Task: For heading Use Italics oswald with yellow colour & bold.  font size for heading26,  'Change the font style of data to'Playfair display and font size to 18,  Change the alignment of both headline & data to Align center.  In the sheet  BudgetTrack logbook
Action: Mouse moved to (183, 147)
Screenshot: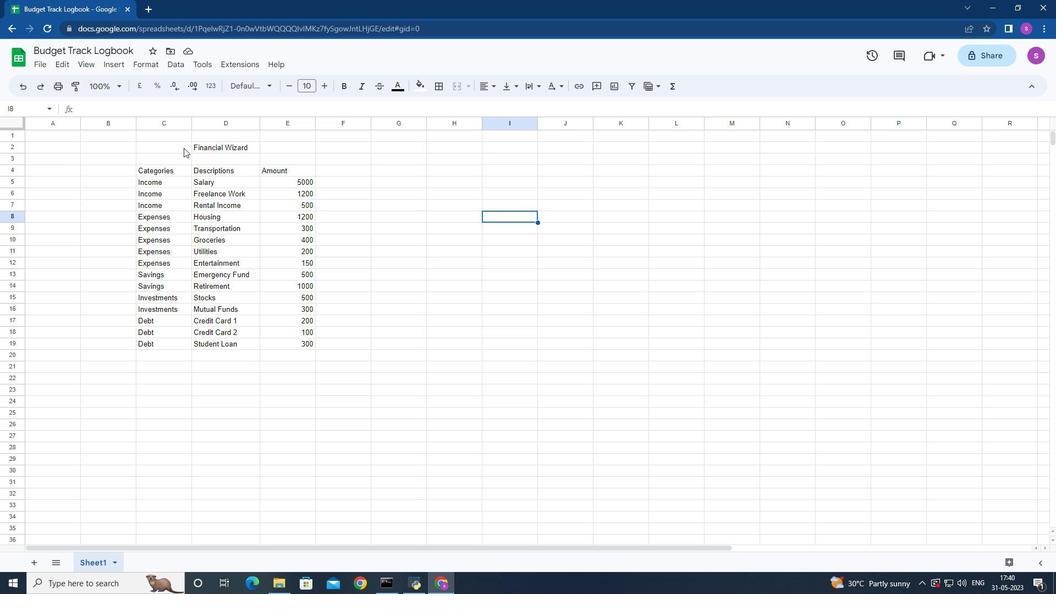 
Action: Mouse pressed left at (183, 147)
Screenshot: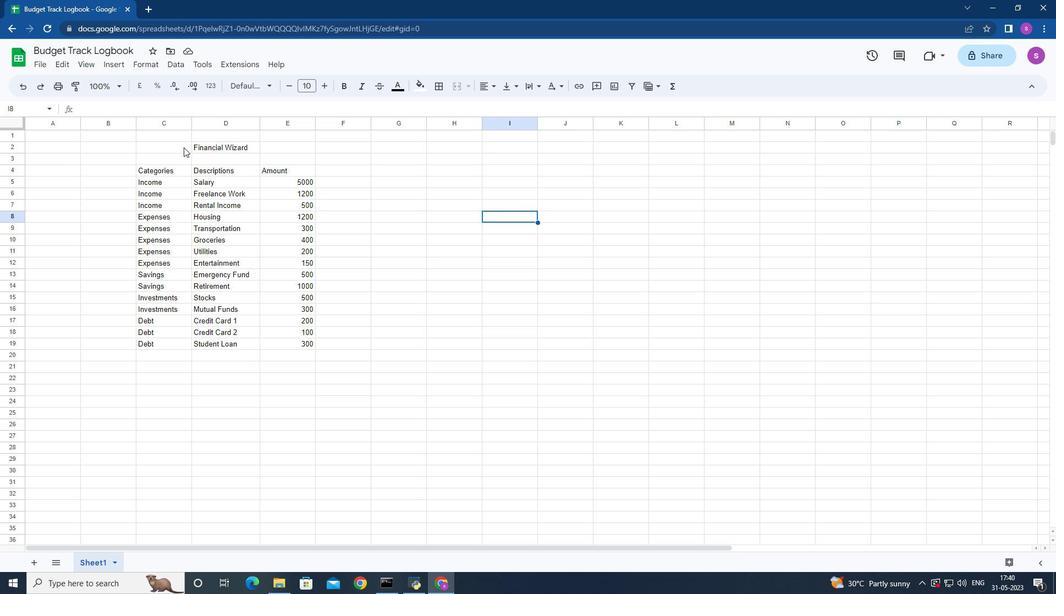 
Action: Mouse moved to (264, 85)
Screenshot: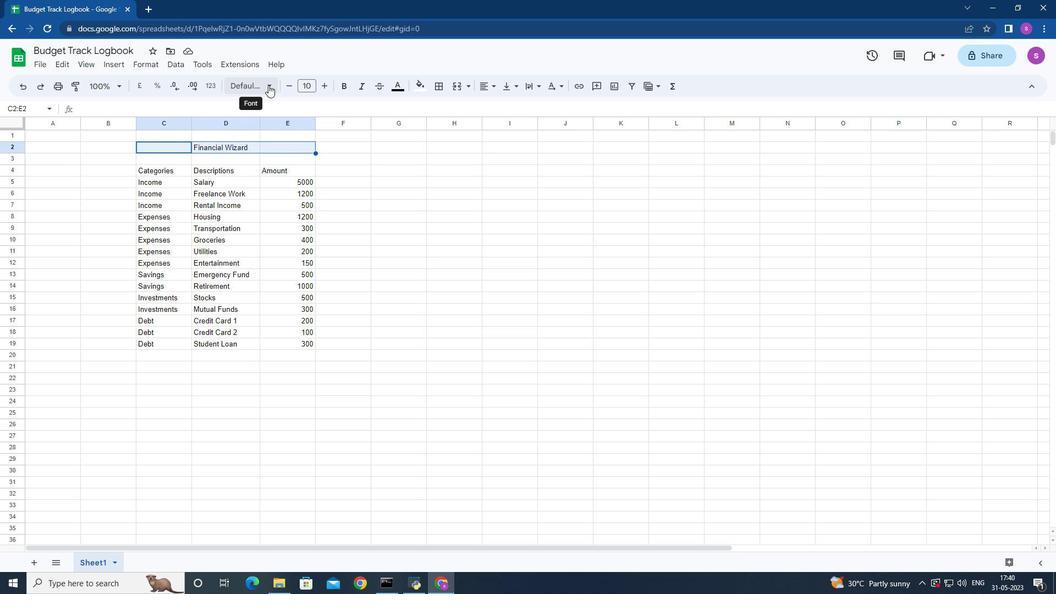 
Action: Mouse pressed left at (264, 85)
Screenshot: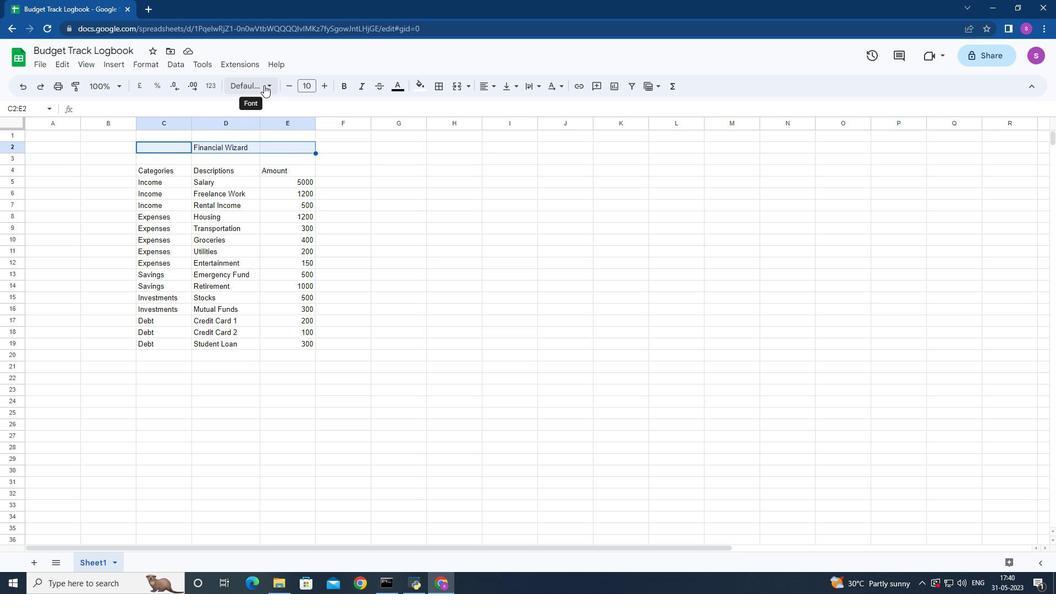 
Action: Mouse moved to (278, 360)
Screenshot: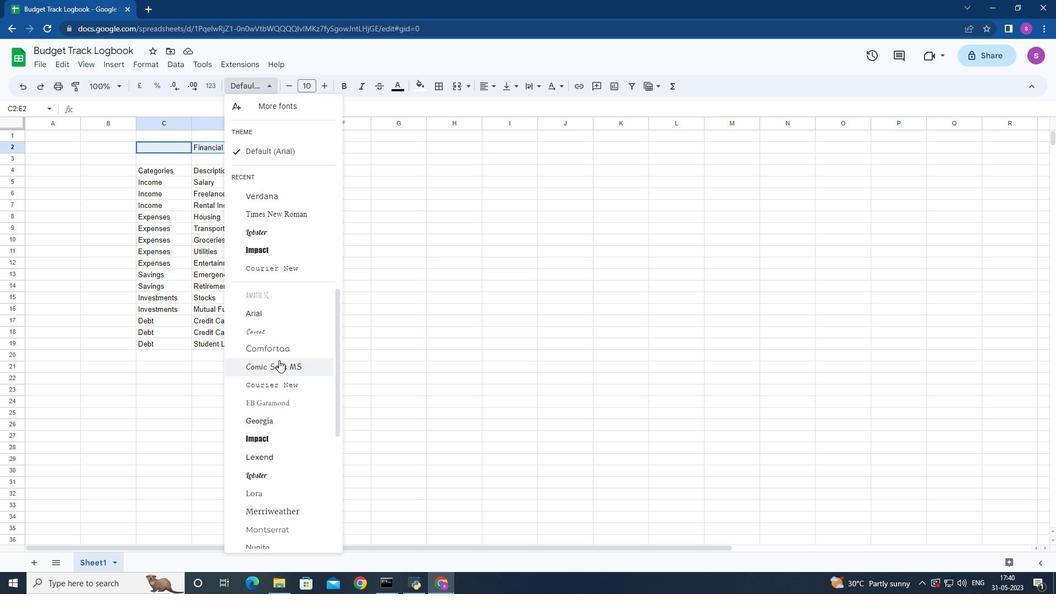 
Action: Mouse scrolled (278, 359) with delta (0, 0)
Screenshot: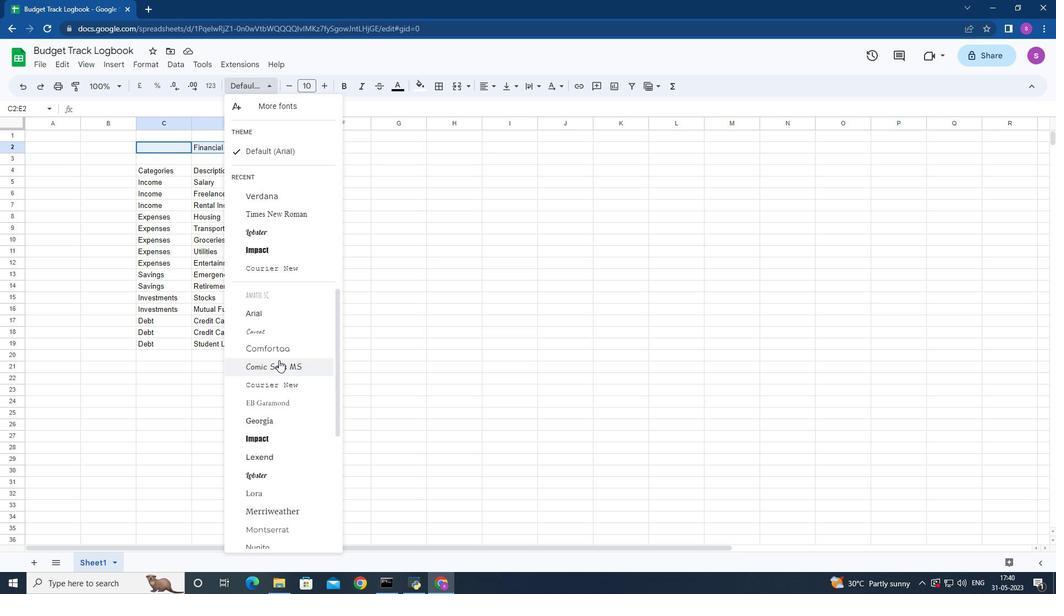 
Action: Mouse moved to (281, 360)
Screenshot: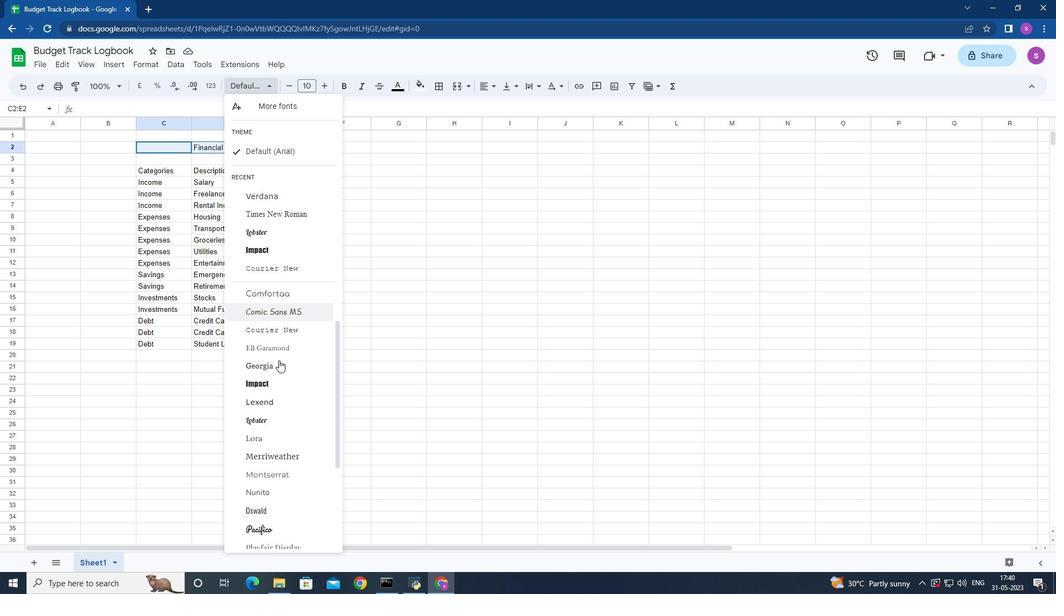 
Action: Mouse scrolled (281, 359) with delta (0, 0)
Screenshot: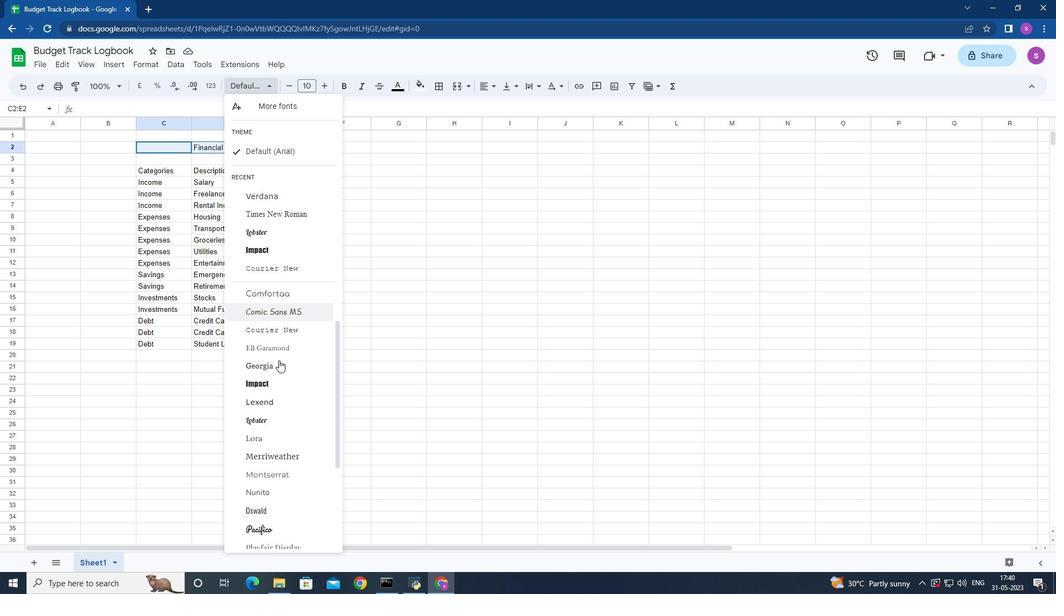 
Action: Mouse moved to (296, 453)
Screenshot: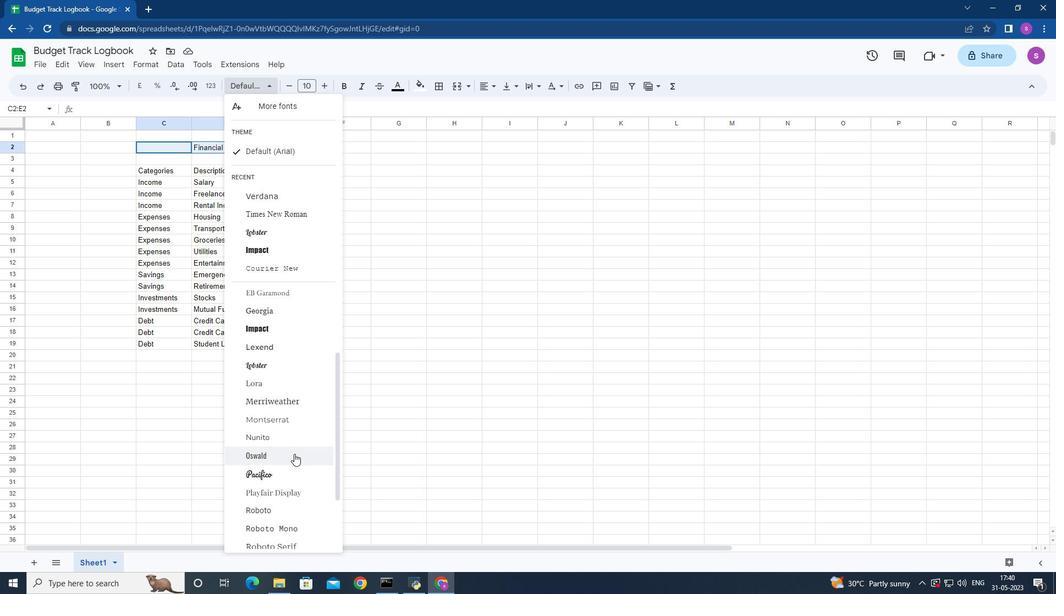 
Action: Mouse pressed left at (296, 453)
Screenshot: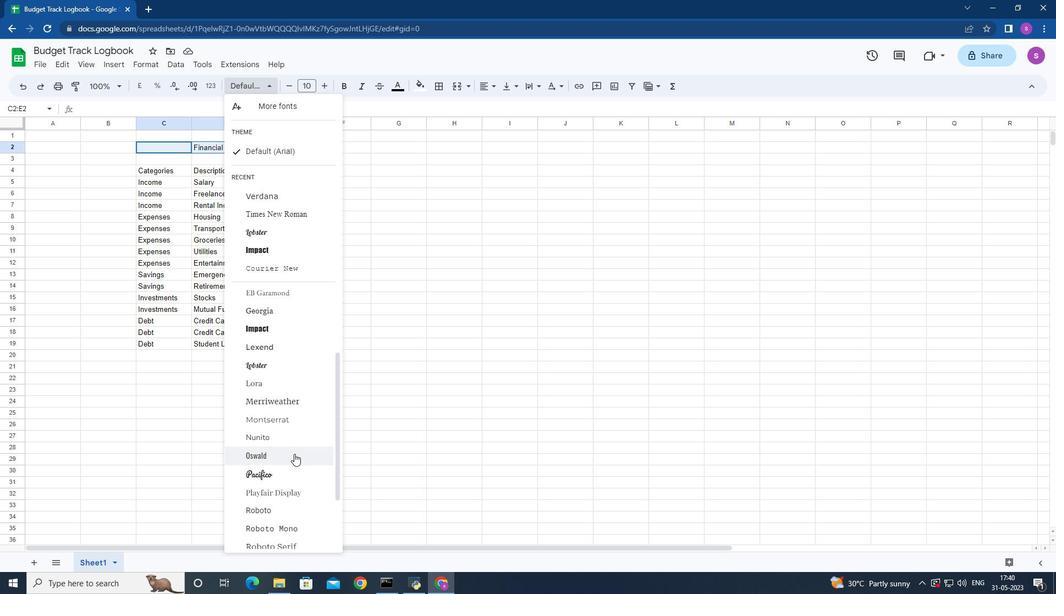
Action: Mouse moved to (396, 86)
Screenshot: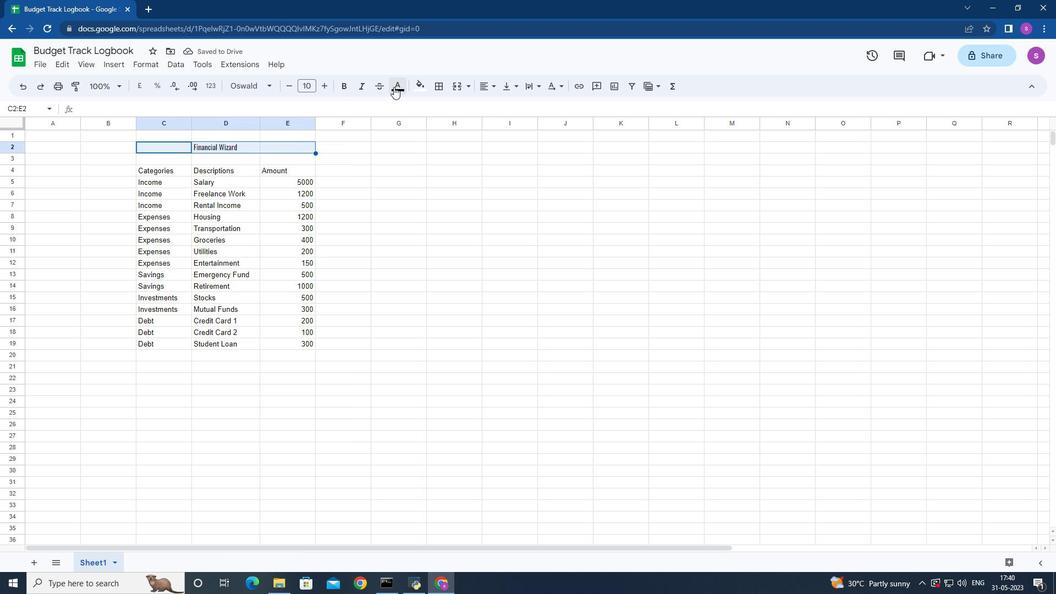 
Action: Mouse pressed left at (396, 86)
Screenshot: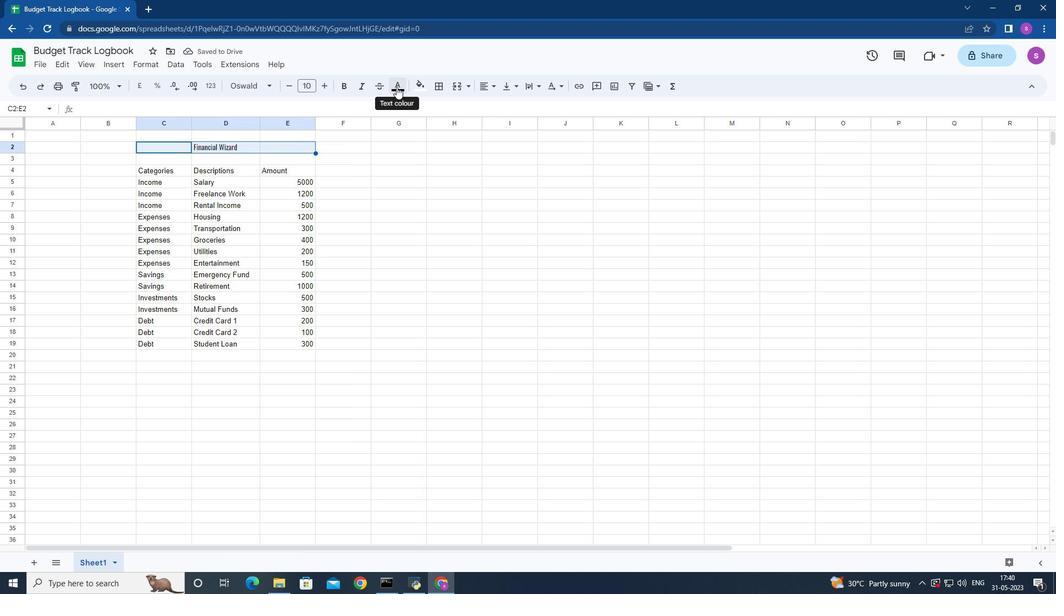 
Action: Mouse moved to (438, 133)
Screenshot: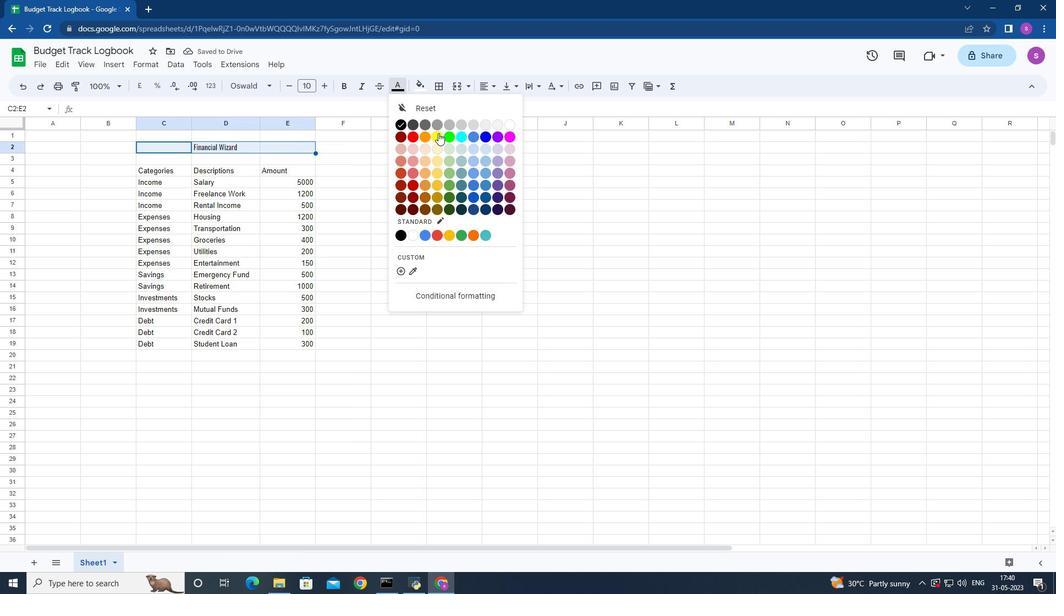 
Action: Mouse pressed left at (438, 133)
Screenshot: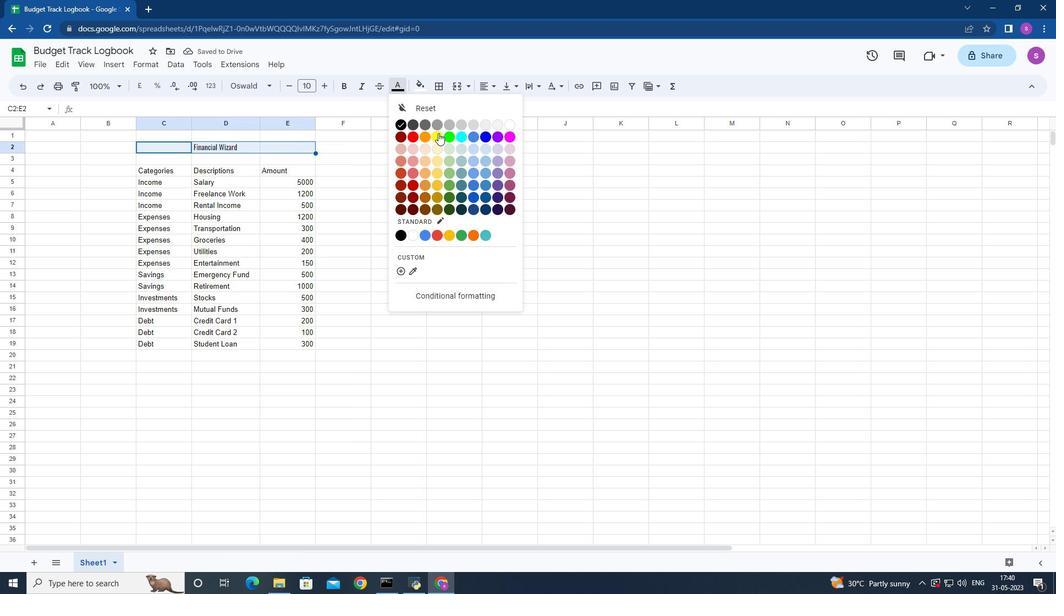 
Action: Mouse moved to (396, 88)
Screenshot: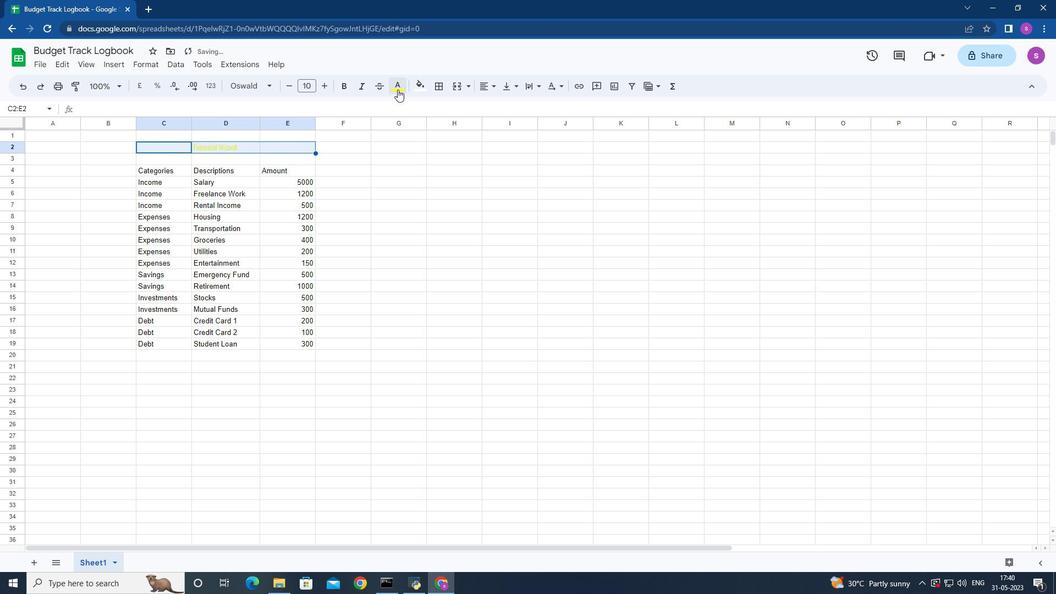 
Action: Mouse pressed left at (396, 88)
Screenshot: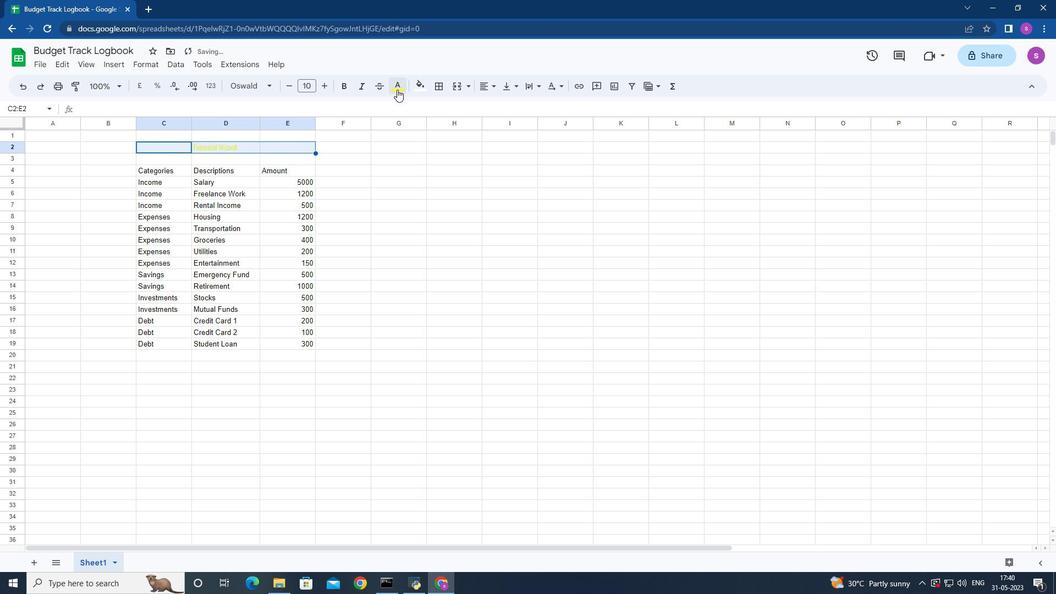 
Action: Mouse moved to (439, 149)
Screenshot: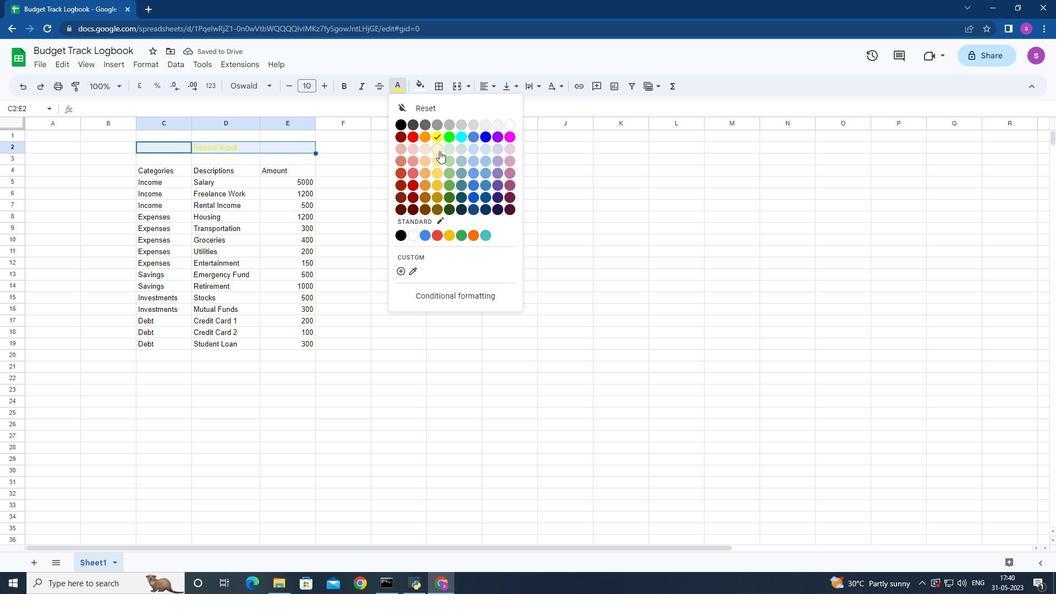 
Action: Mouse pressed left at (439, 149)
Screenshot: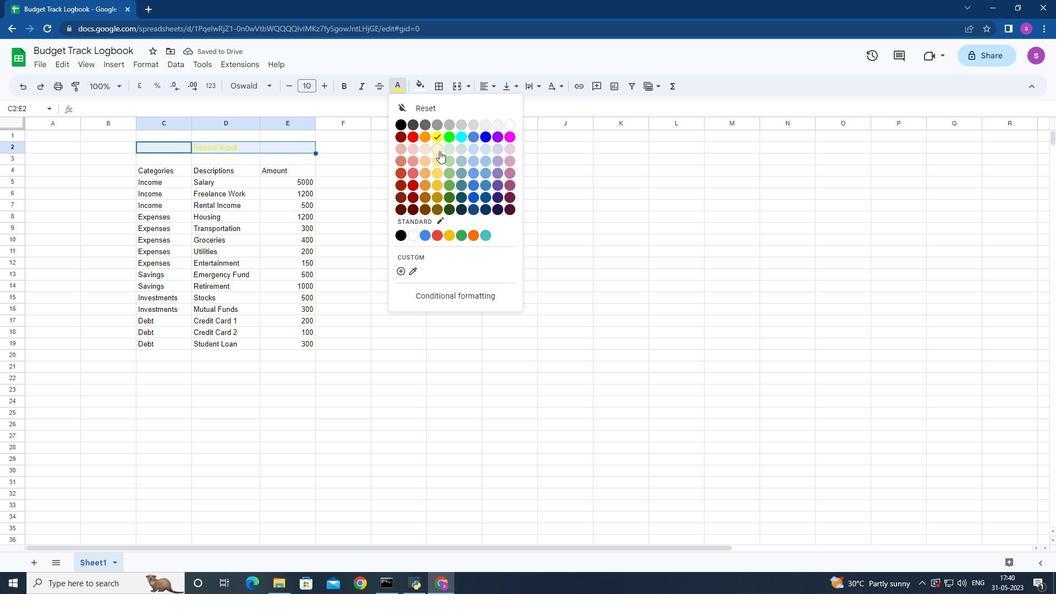 
Action: Mouse moved to (399, 89)
Screenshot: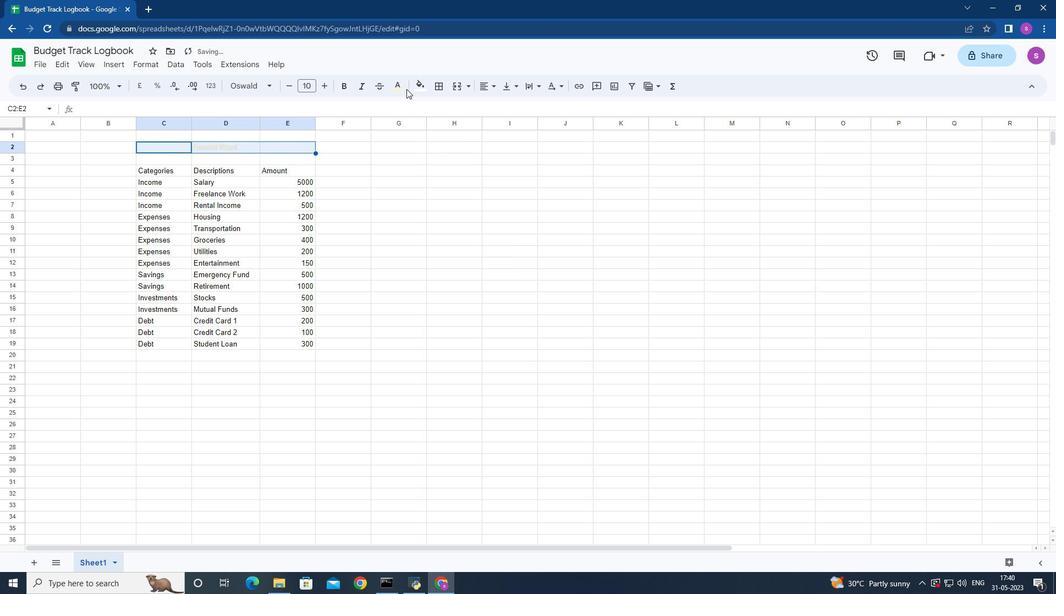 
Action: Mouse pressed left at (399, 89)
Screenshot: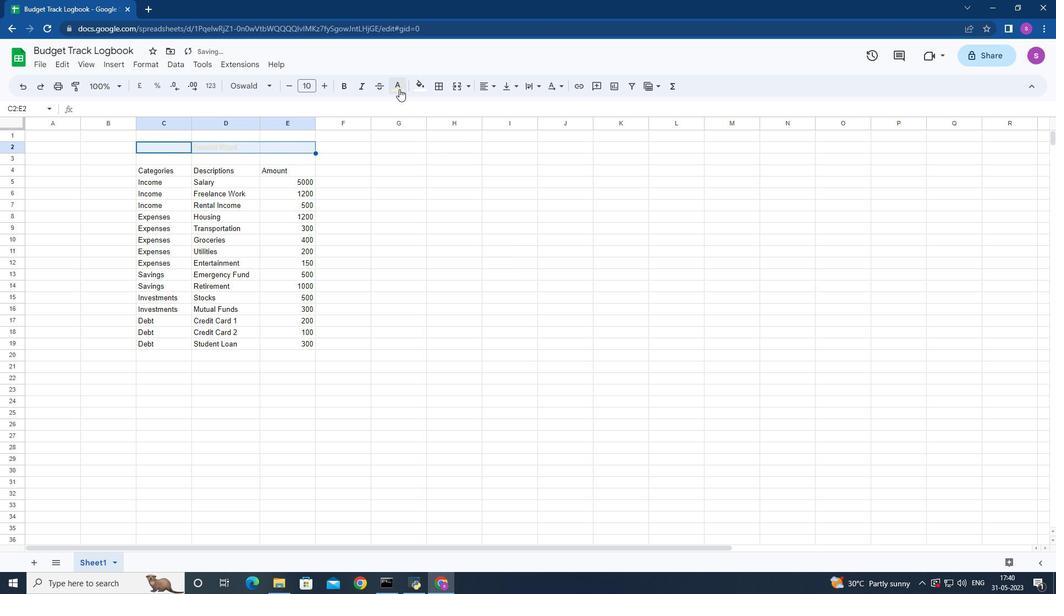 
Action: Mouse moved to (436, 133)
Screenshot: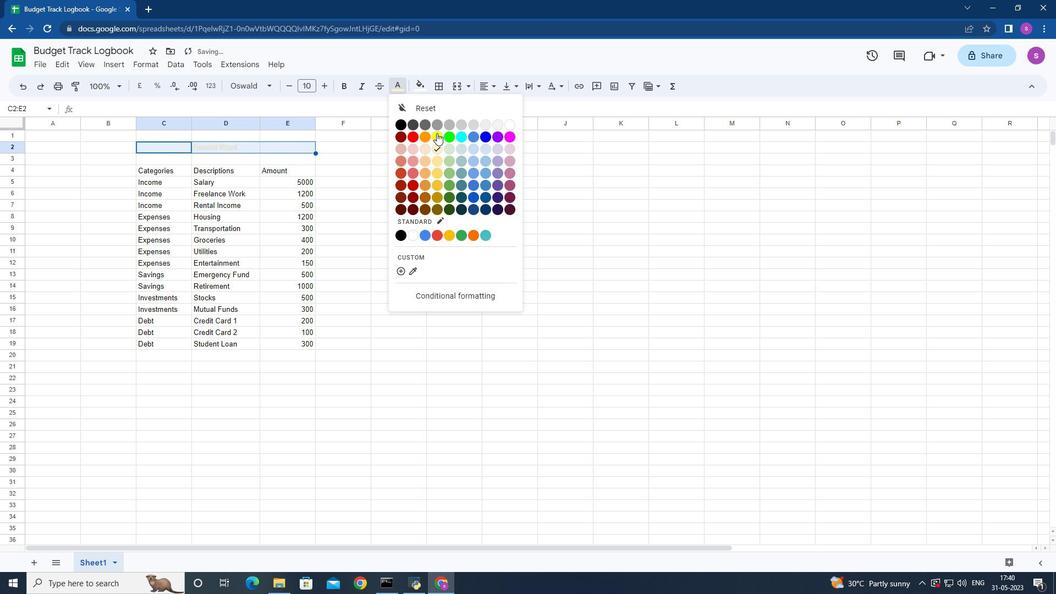 
Action: Mouse pressed left at (436, 133)
Screenshot: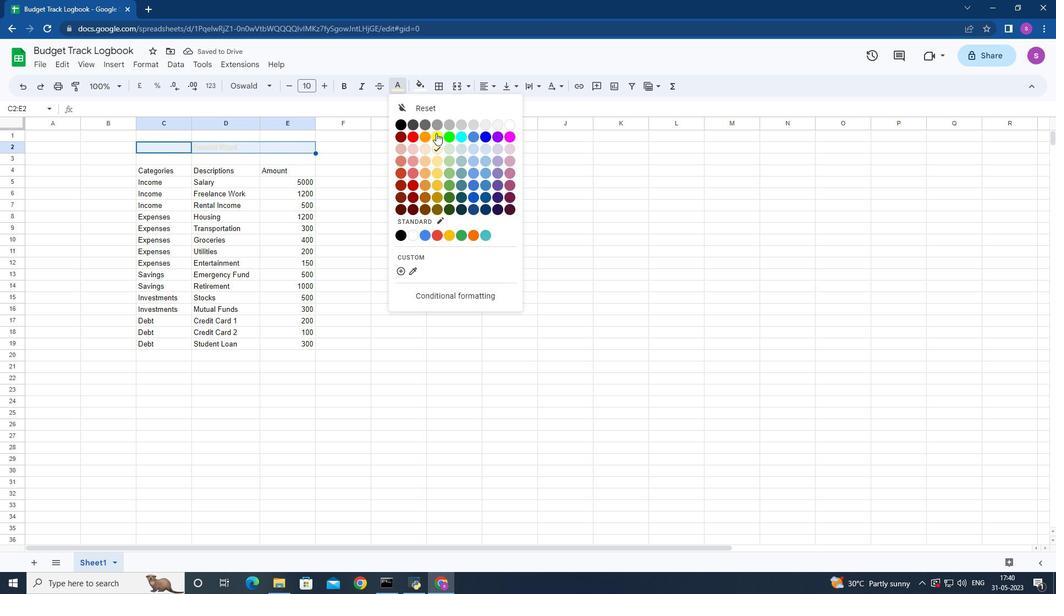 
Action: Mouse moved to (347, 86)
Screenshot: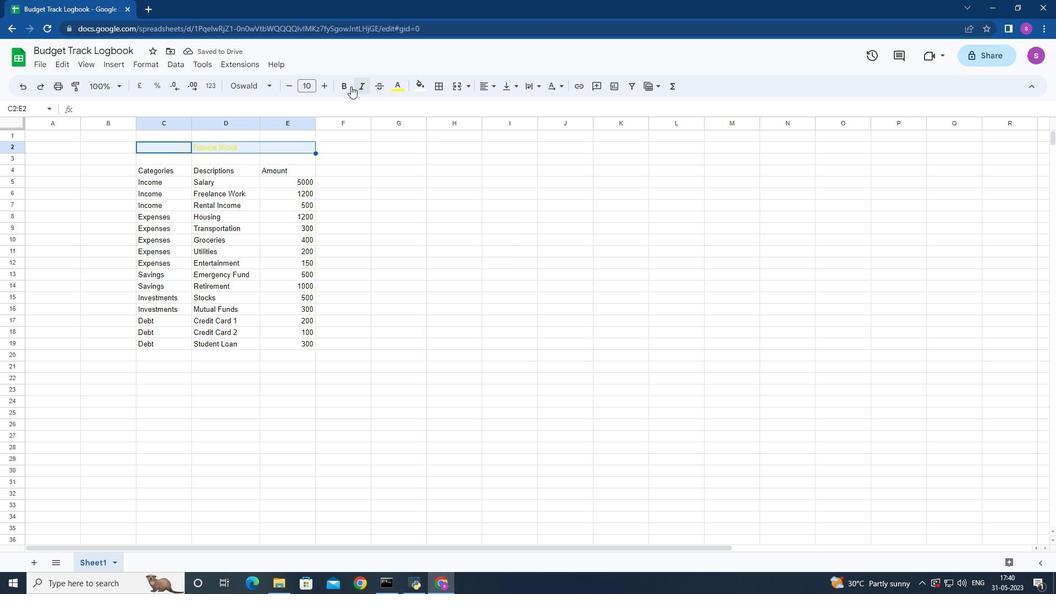 
Action: Mouse pressed left at (347, 86)
Screenshot: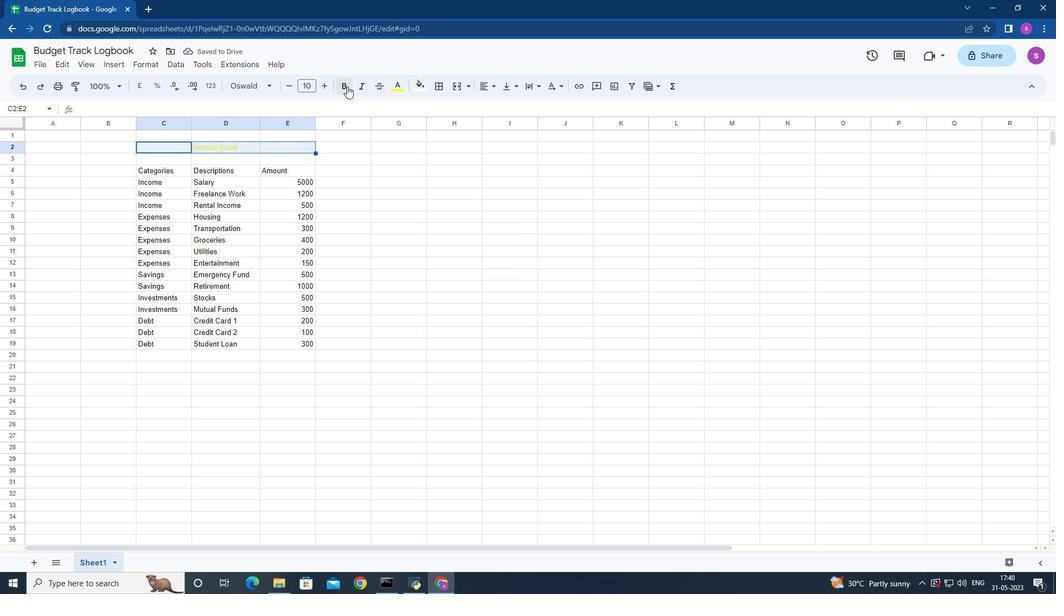 
Action: Mouse moved to (325, 88)
Screenshot: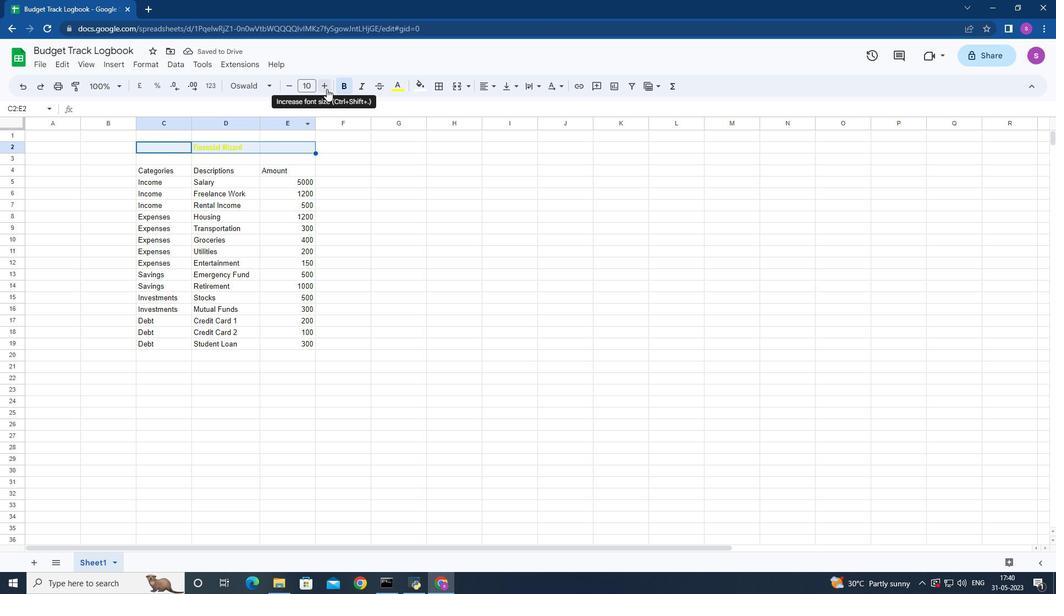 
Action: Mouse pressed left at (325, 88)
Screenshot: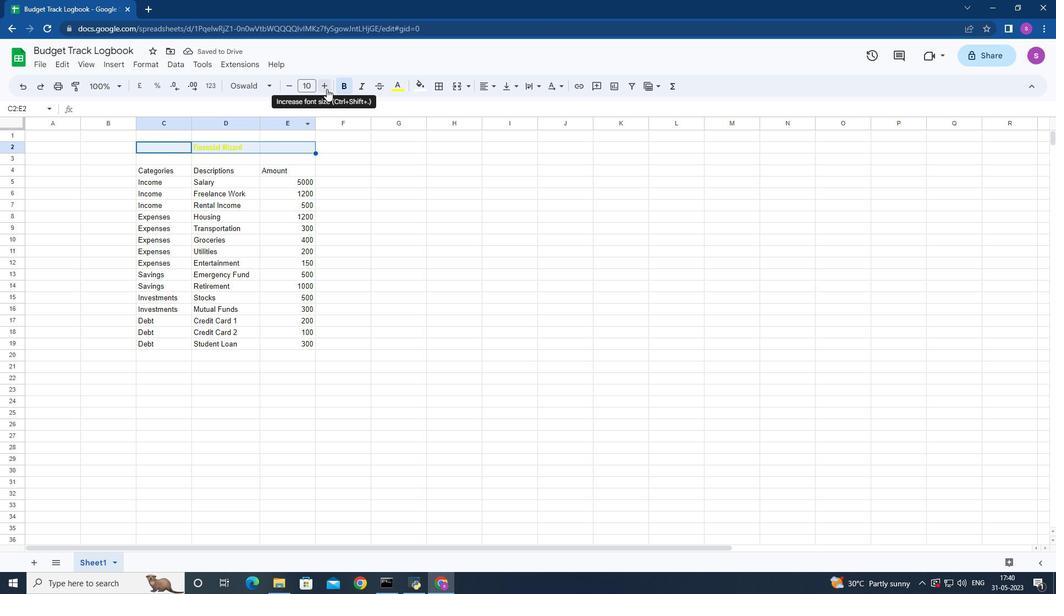 
Action: Mouse pressed left at (325, 88)
Screenshot: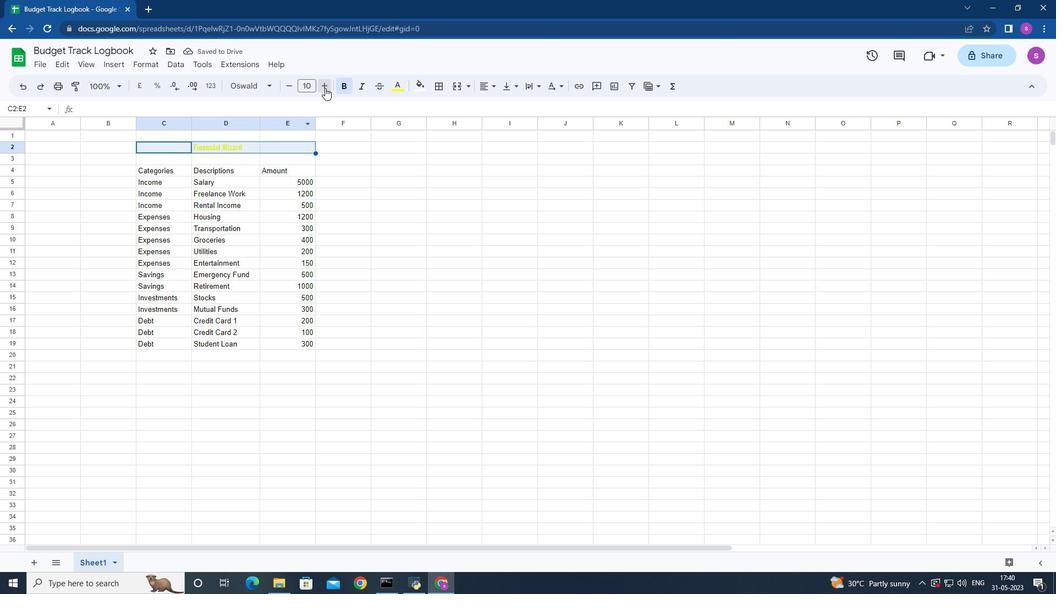 
Action: Mouse moved to (325, 87)
Screenshot: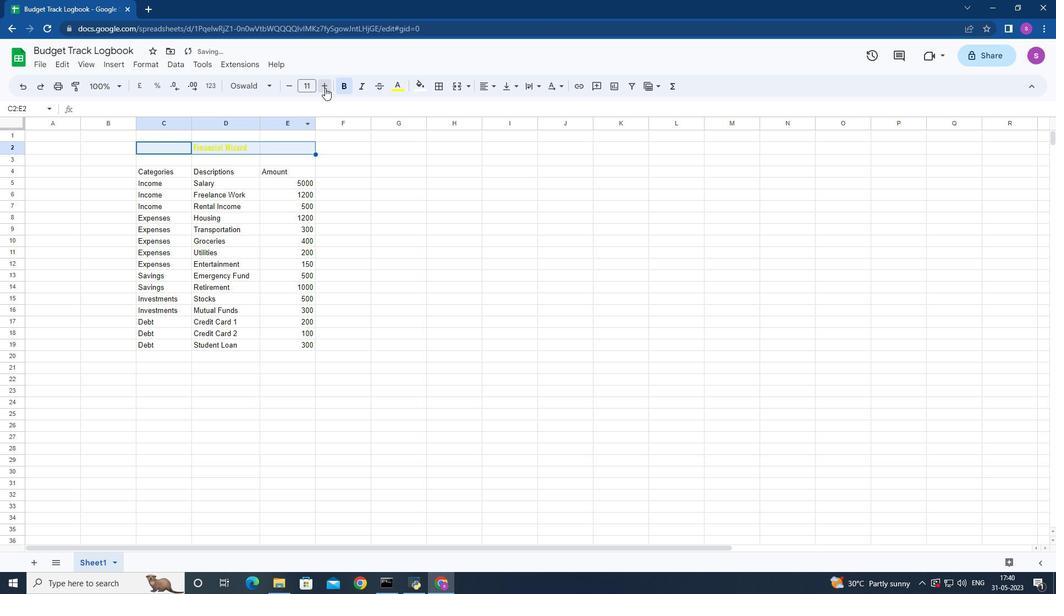 
Action: Mouse pressed left at (325, 87)
Screenshot: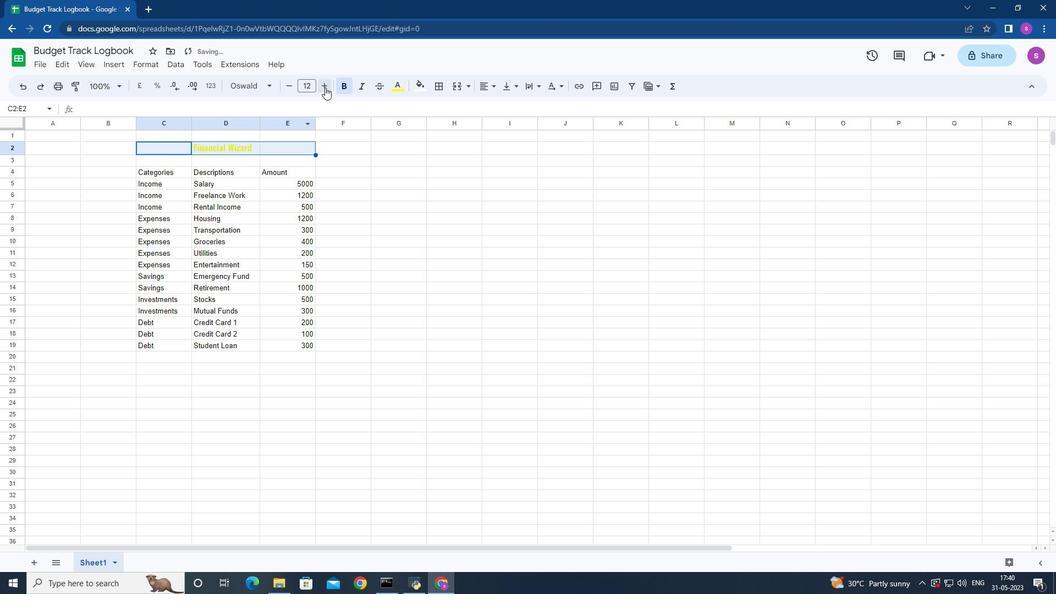 
Action: Mouse moved to (325, 87)
Screenshot: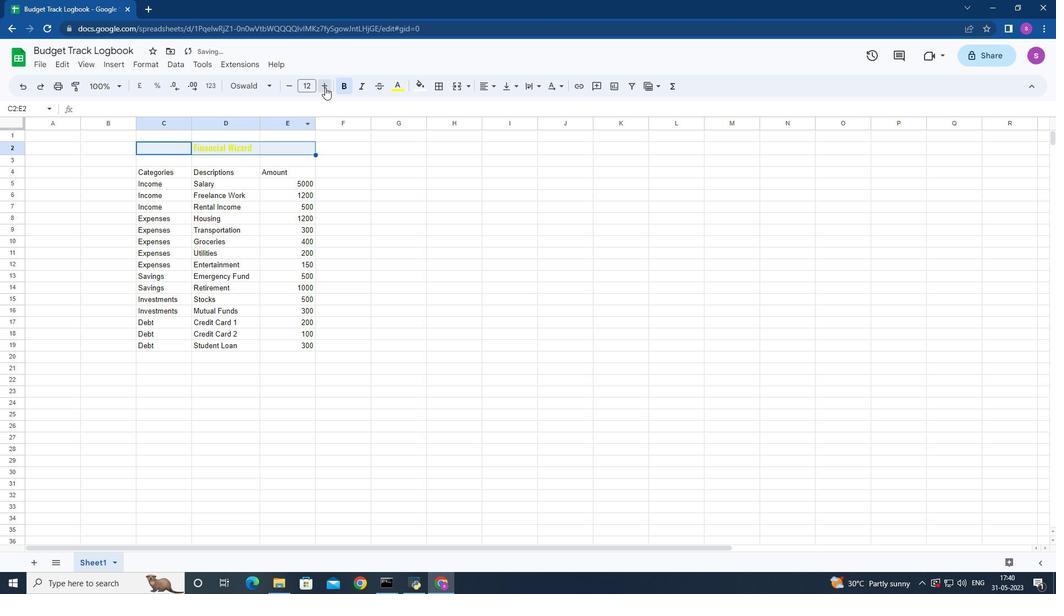 
Action: Mouse pressed left at (325, 87)
Screenshot: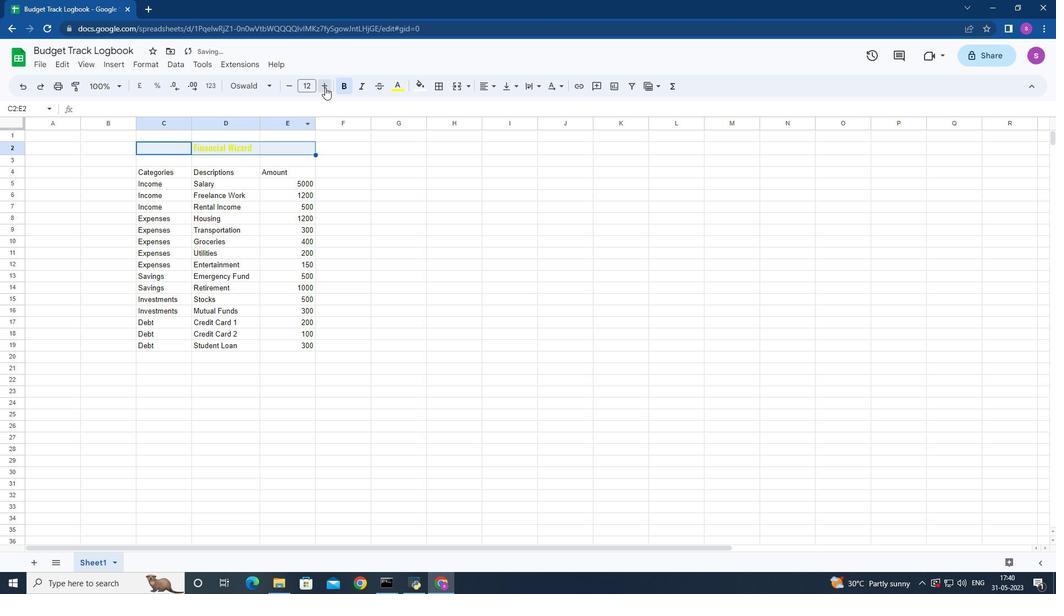 
Action: Mouse pressed left at (325, 87)
Screenshot: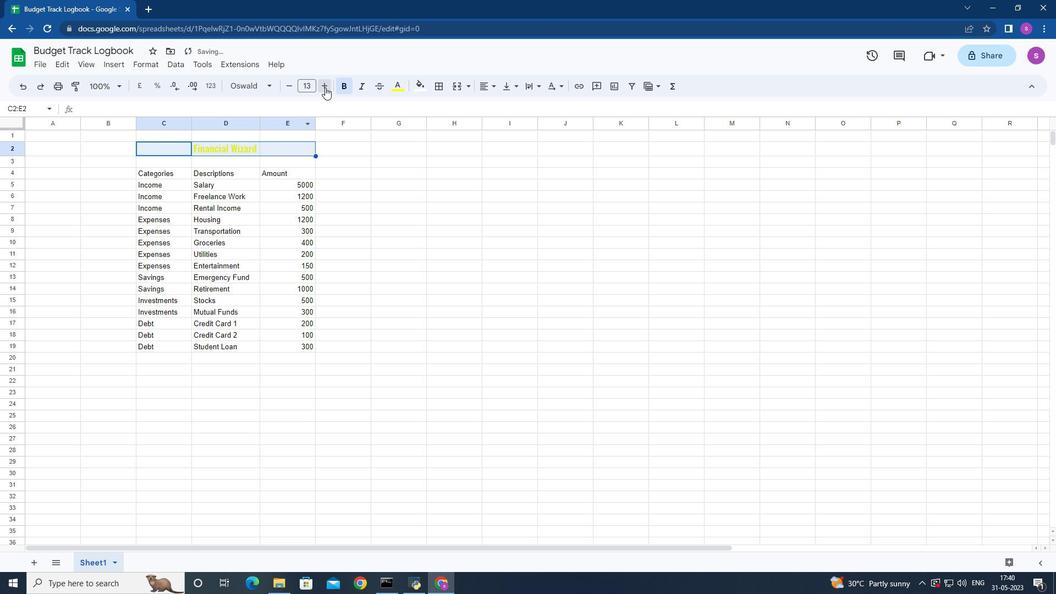 
Action: Mouse pressed left at (325, 87)
Screenshot: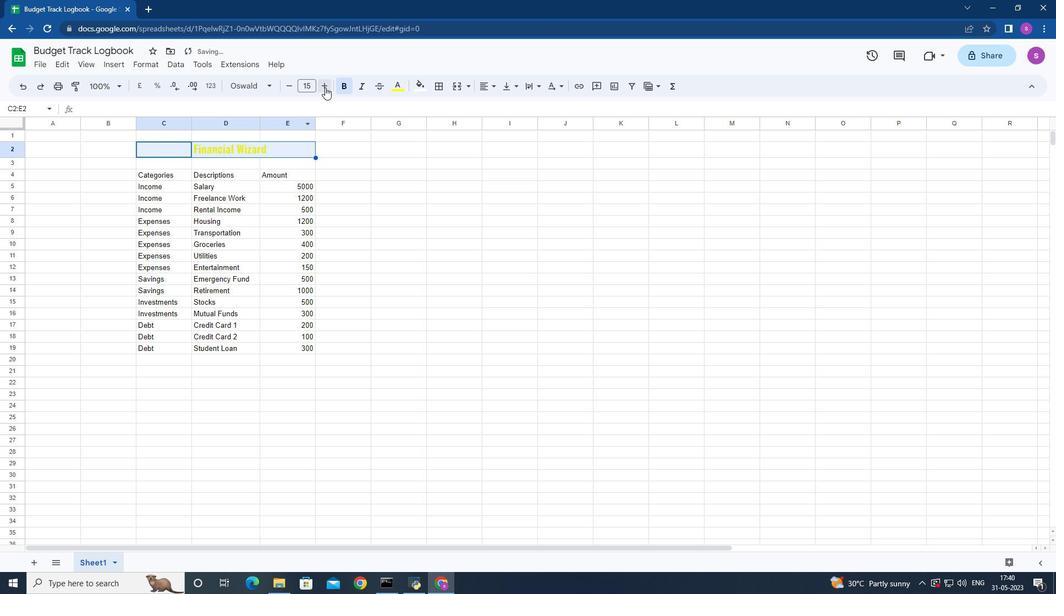 
Action: Mouse pressed left at (325, 87)
Screenshot: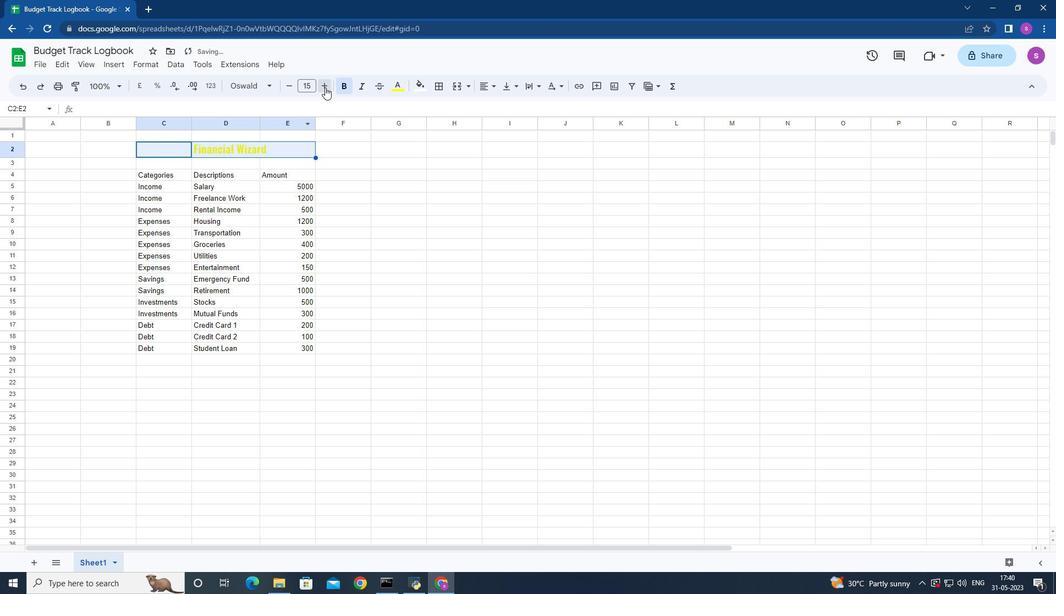 
Action: Mouse pressed left at (325, 87)
Screenshot: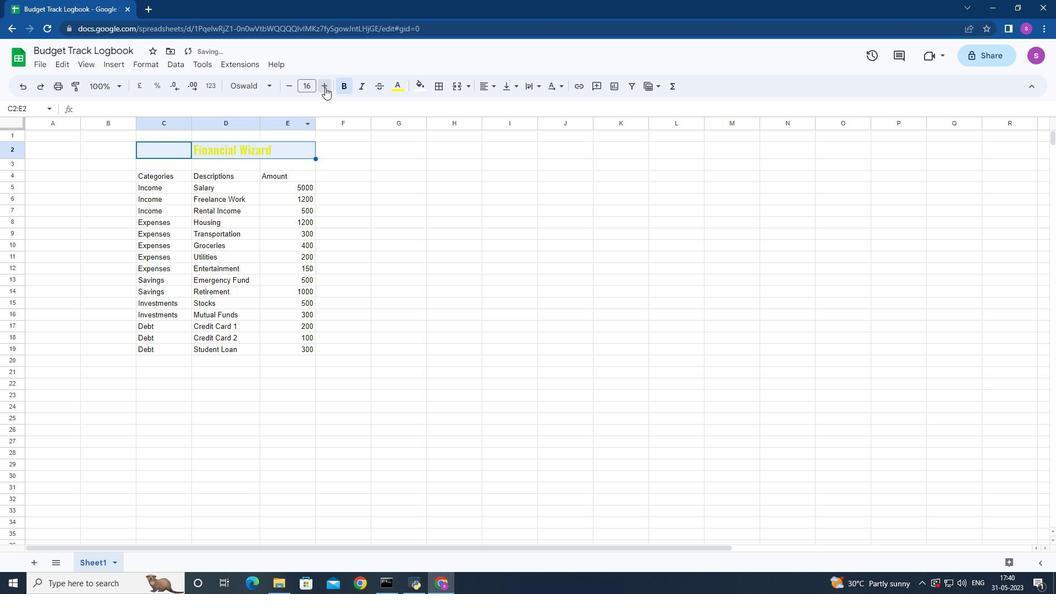 
Action: Mouse pressed left at (325, 87)
Screenshot: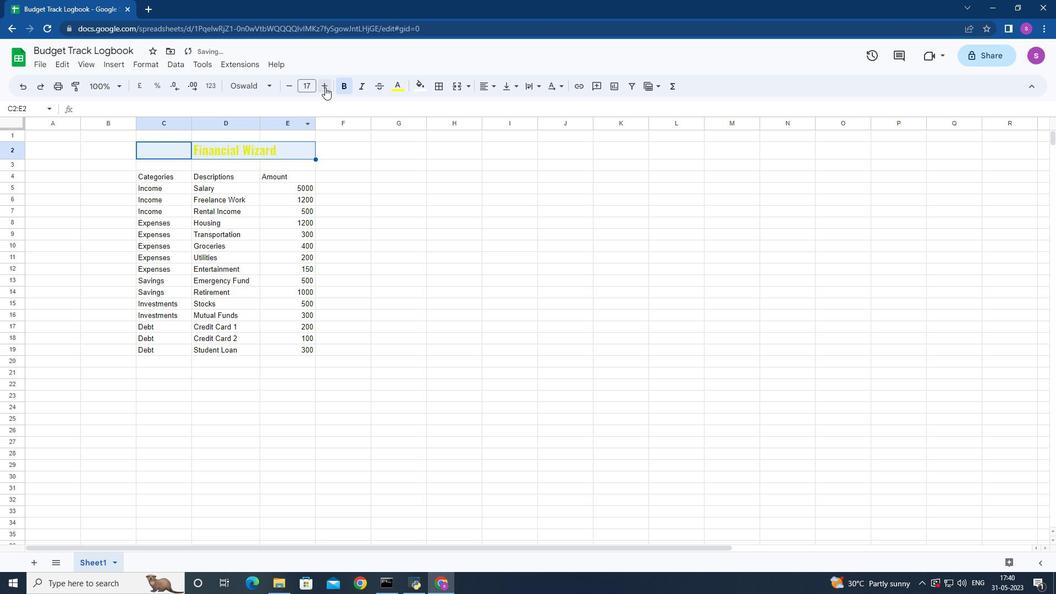 
Action: Mouse pressed left at (325, 87)
Screenshot: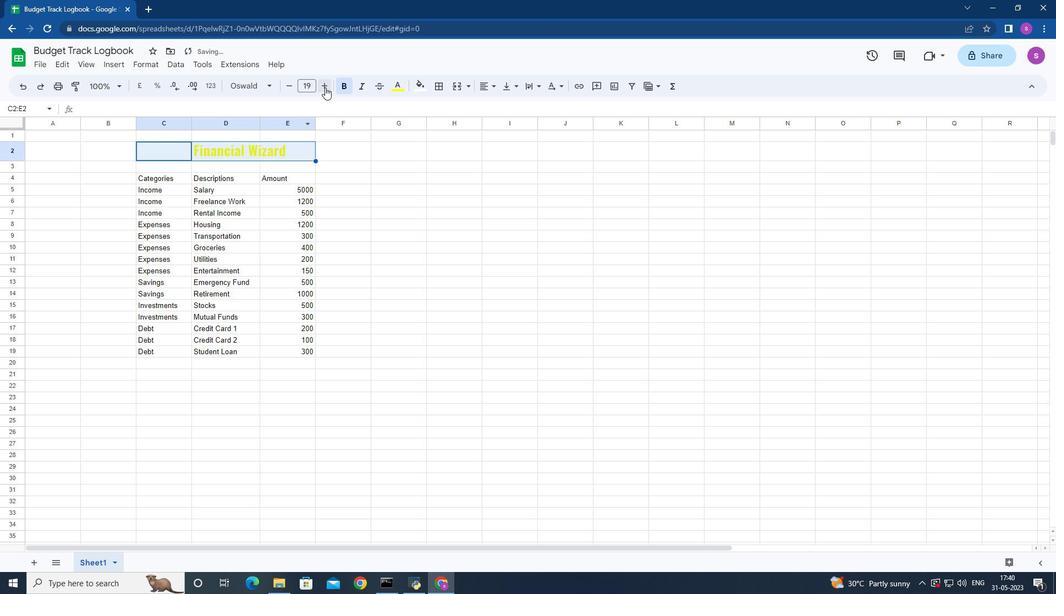 
Action: Mouse pressed left at (325, 87)
Screenshot: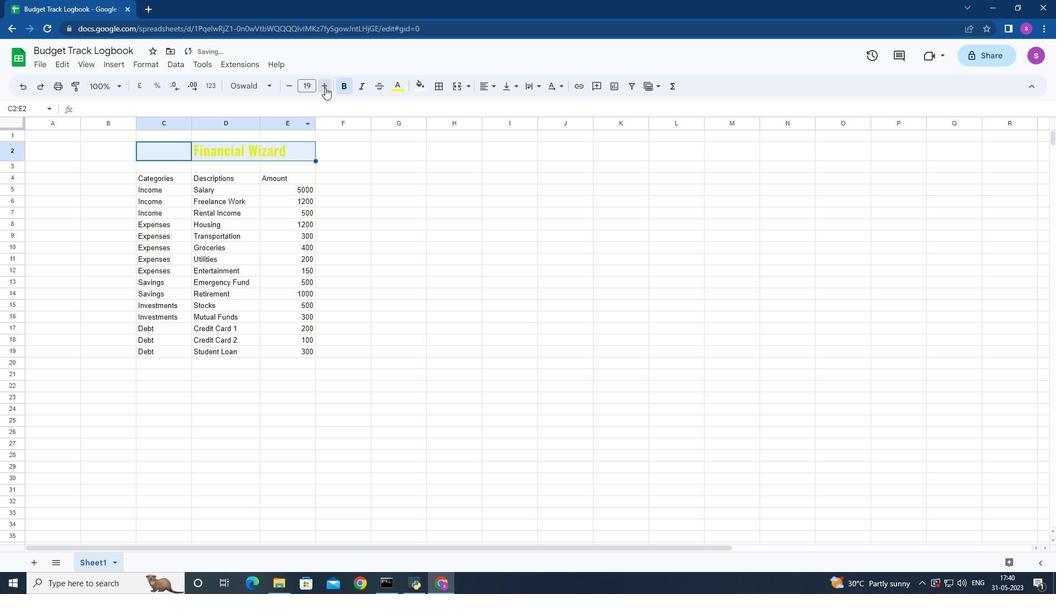 
Action: Mouse pressed left at (325, 87)
Screenshot: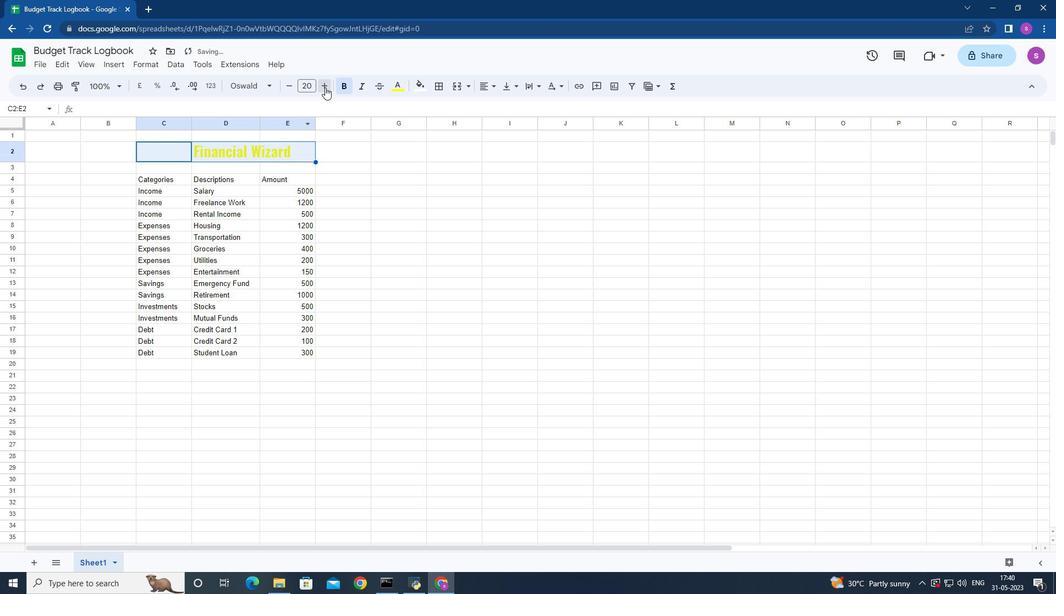 
Action: Mouse pressed left at (325, 87)
Screenshot: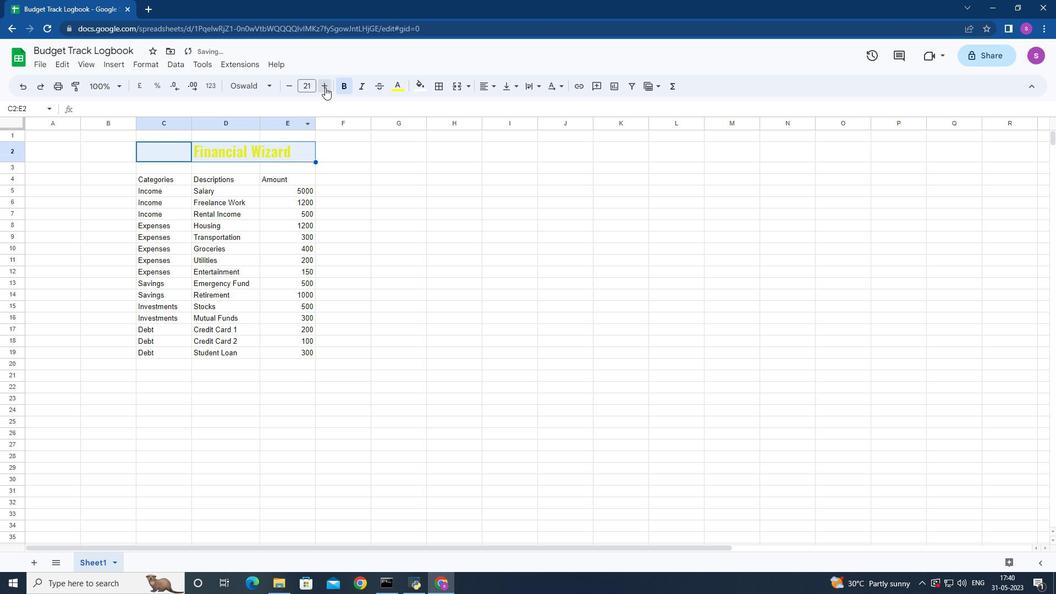 
Action: Mouse pressed left at (325, 87)
Screenshot: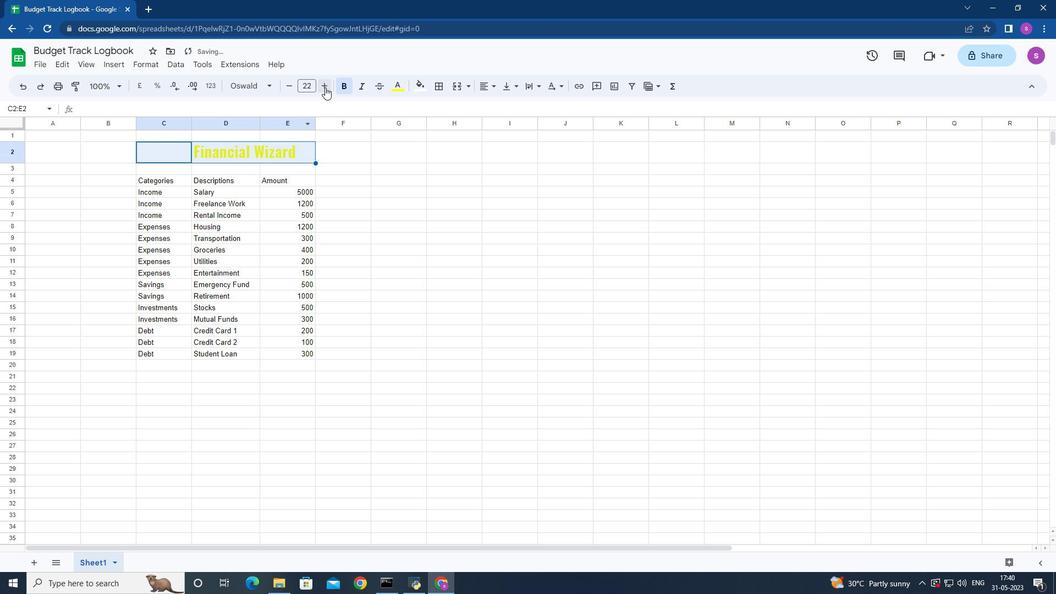 
Action: Mouse pressed left at (325, 87)
Screenshot: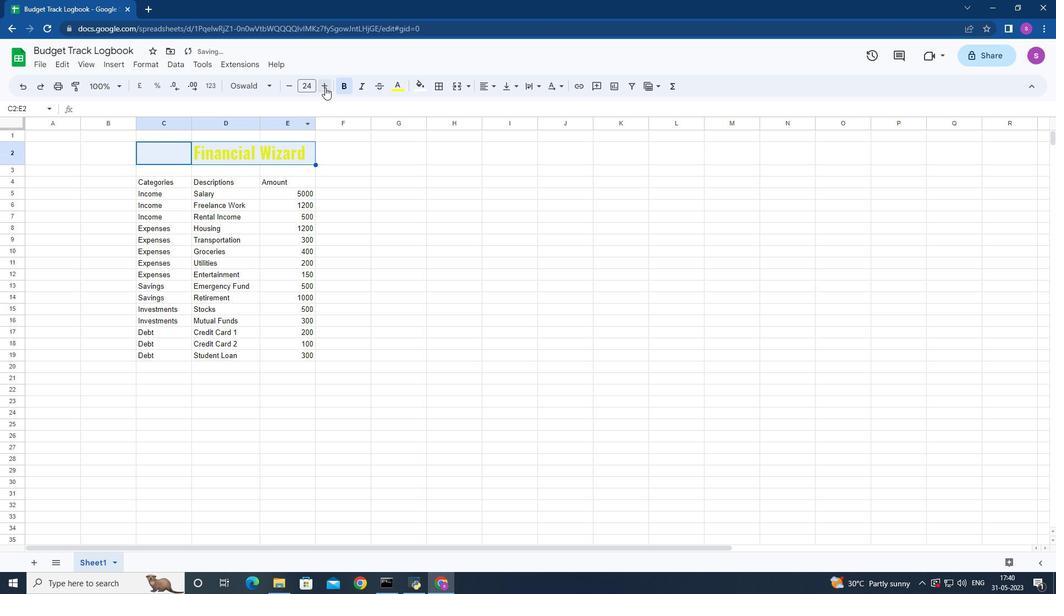
Action: Mouse pressed left at (325, 87)
Screenshot: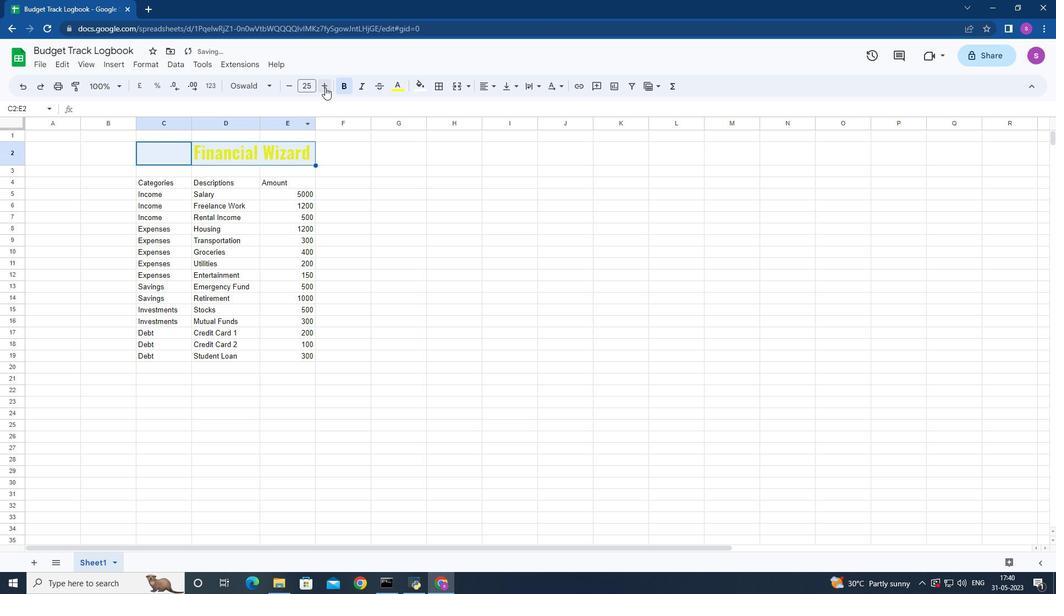 
Action: Mouse moved to (135, 185)
Screenshot: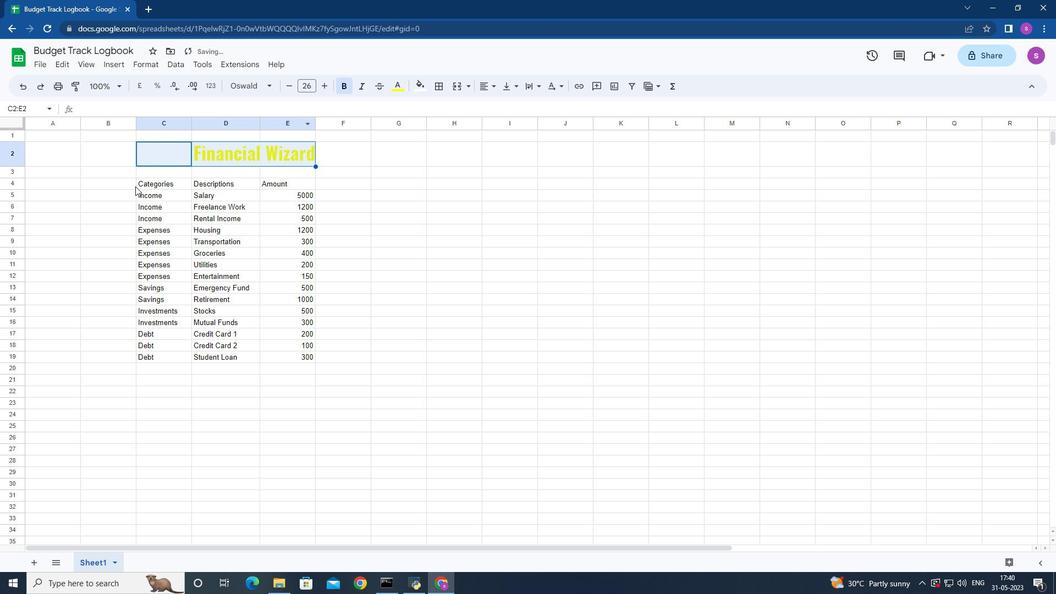 
Action: Mouse pressed left at (135, 185)
Screenshot: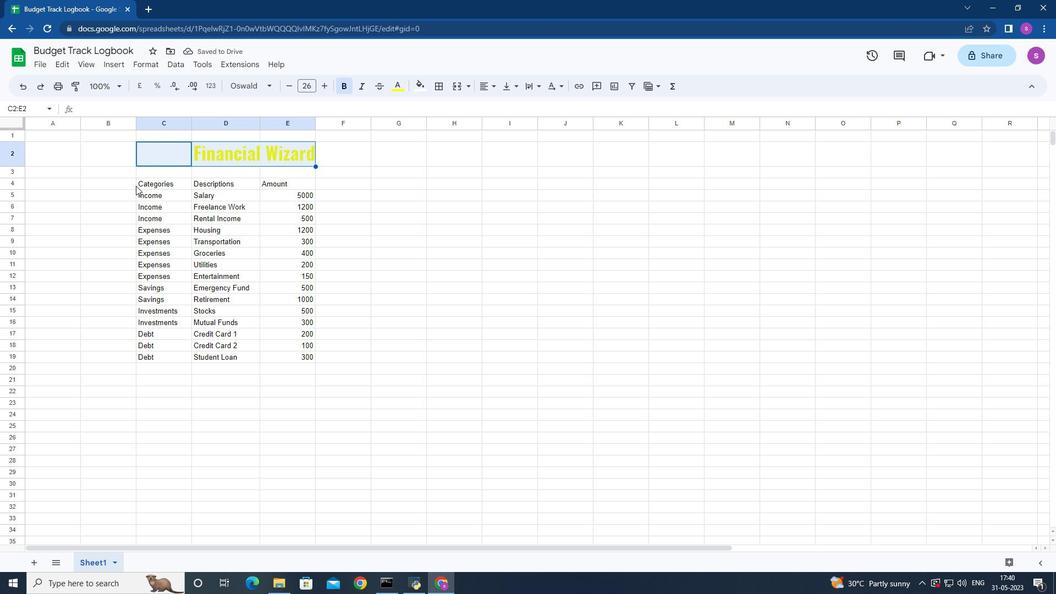 
Action: Mouse moved to (262, 86)
Screenshot: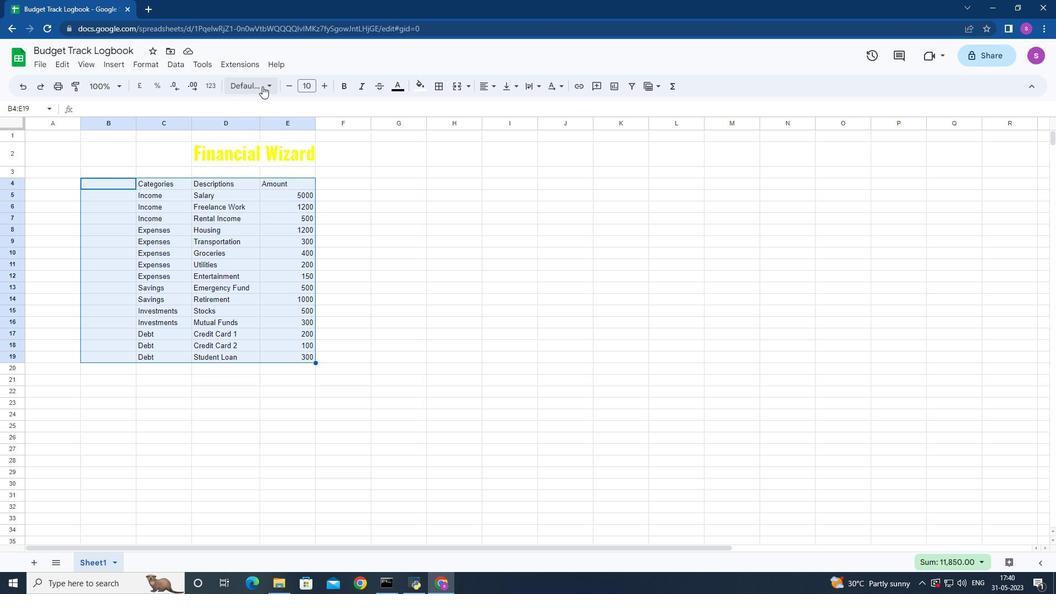 
Action: Mouse pressed left at (262, 86)
Screenshot: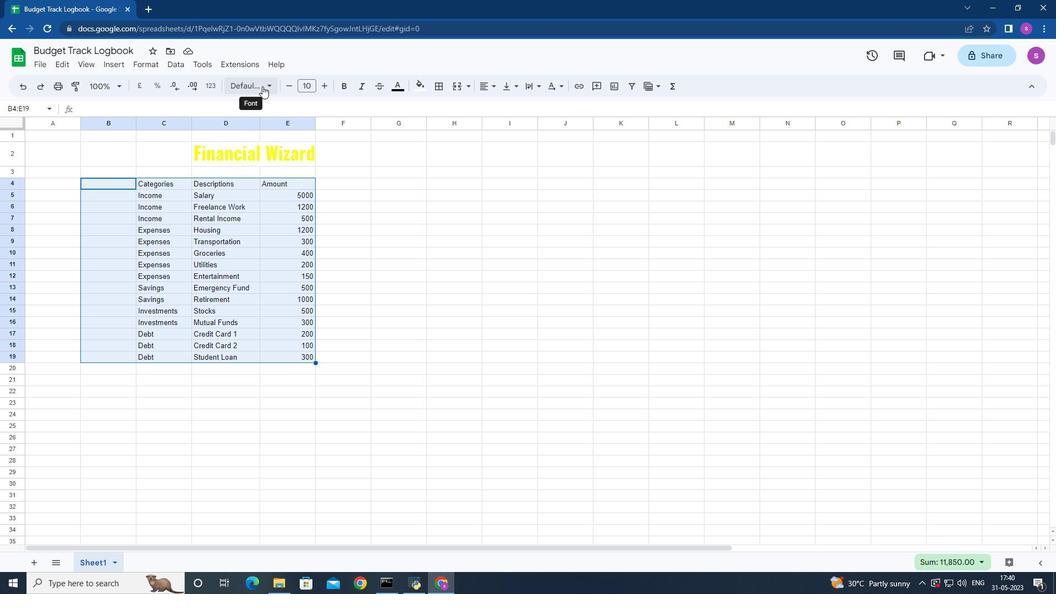 
Action: Mouse moved to (266, 329)
Screenshot: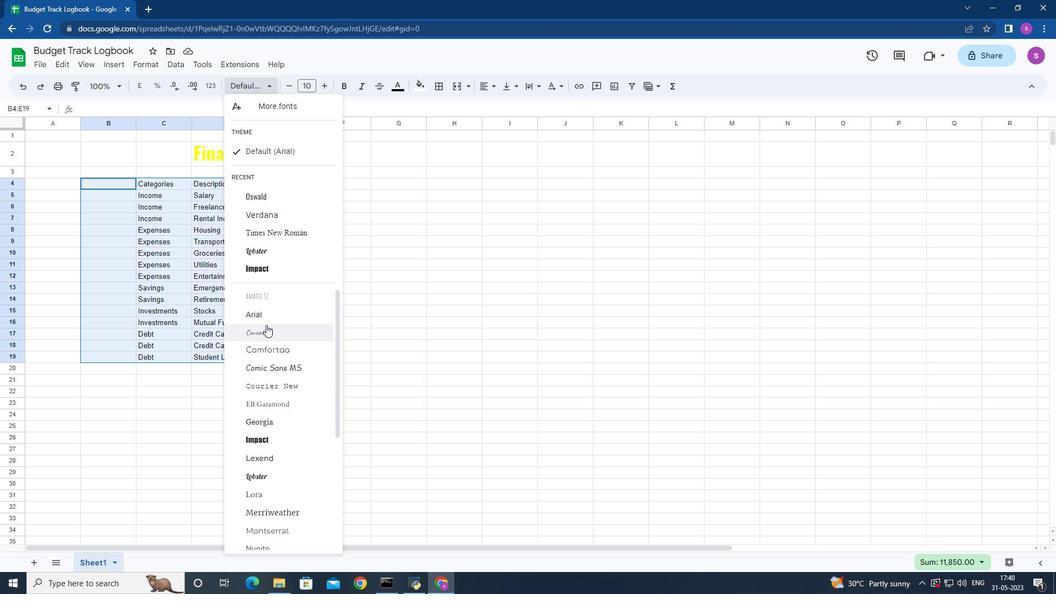 
Action: Mouse scrolled (266, 329) with delta (0, 0)
Screenshot: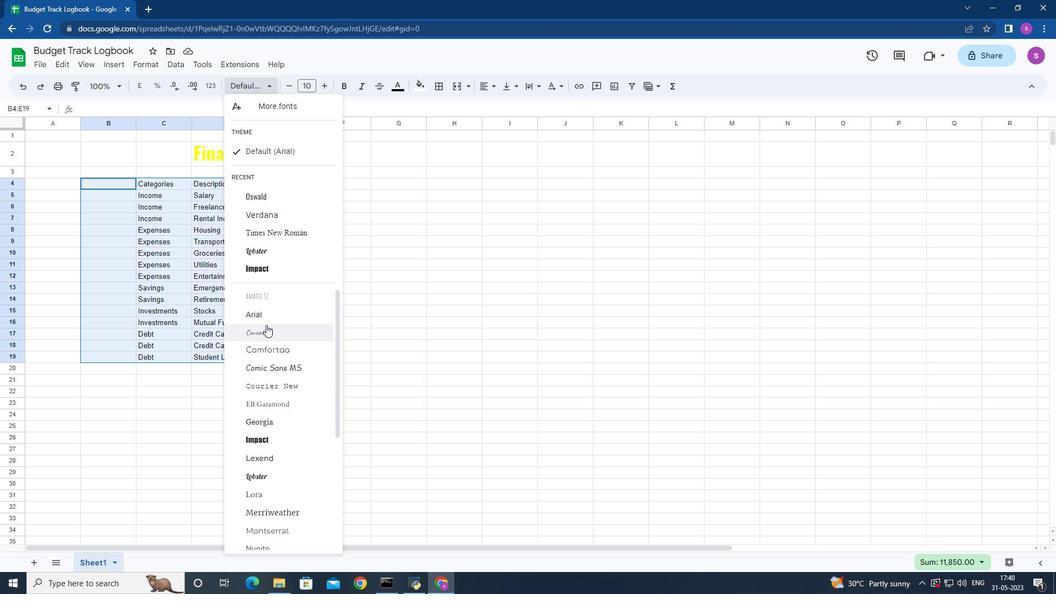 
Action: Mouse moved to (267, 330)
Screenshot: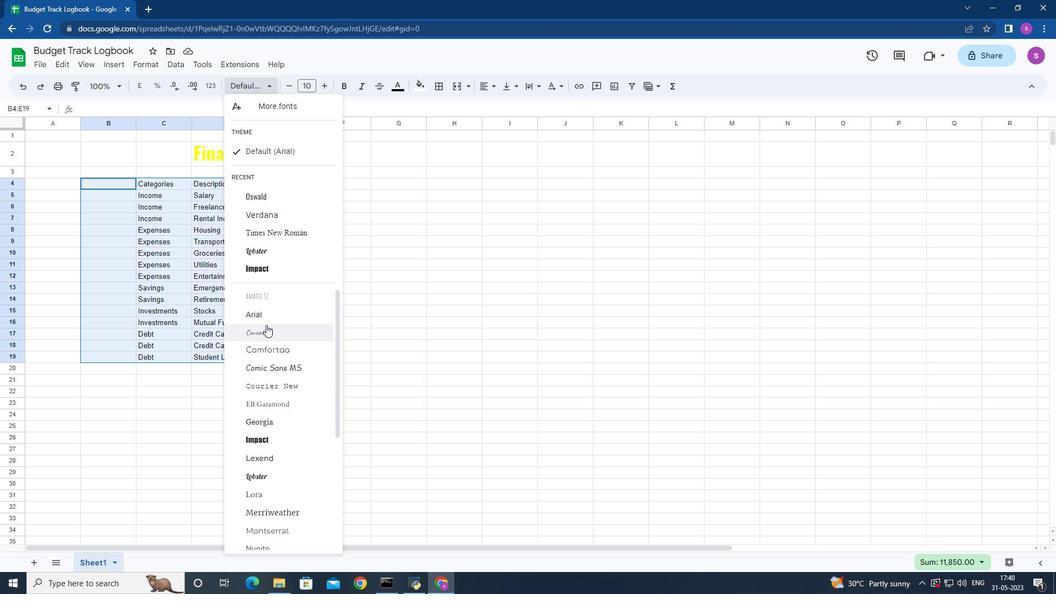 
Action: Mouse scrolled (267, 329) with delta (0, 0)
Screenshot: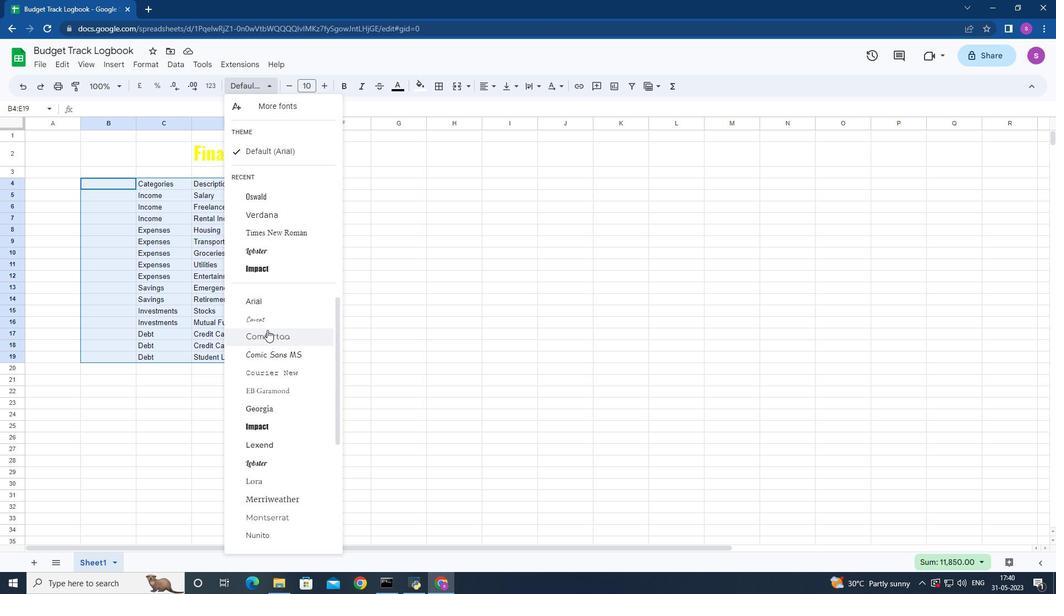 
Action: Mouse moved to (275, 439)
Screenshot: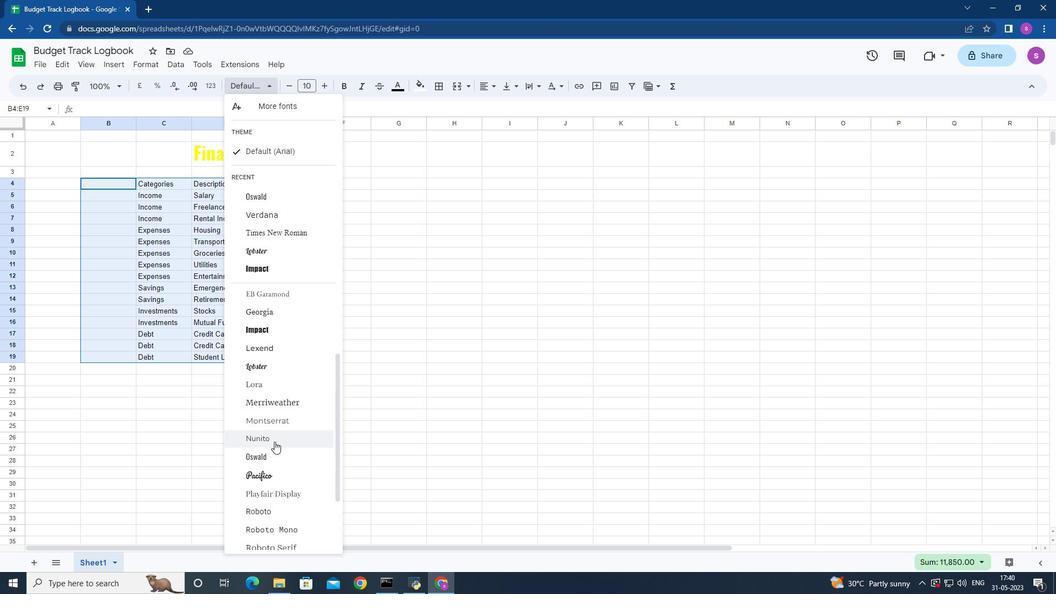
Action: Mouse scrolled (275, 439) with delta (0, 0)
Screenshot: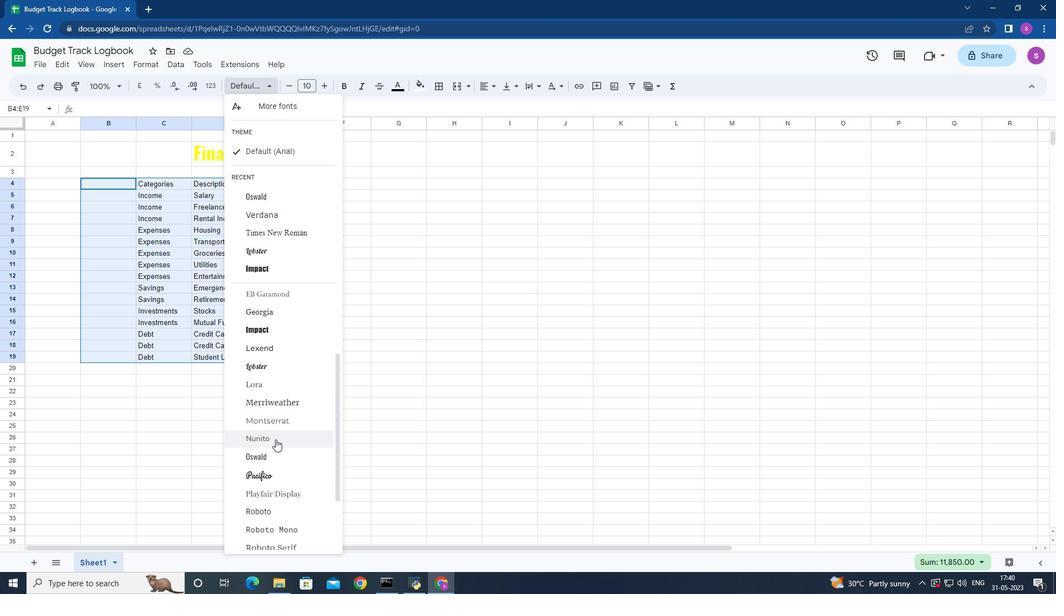 
Action: Mouse moved to (292, 436)
Screenshot: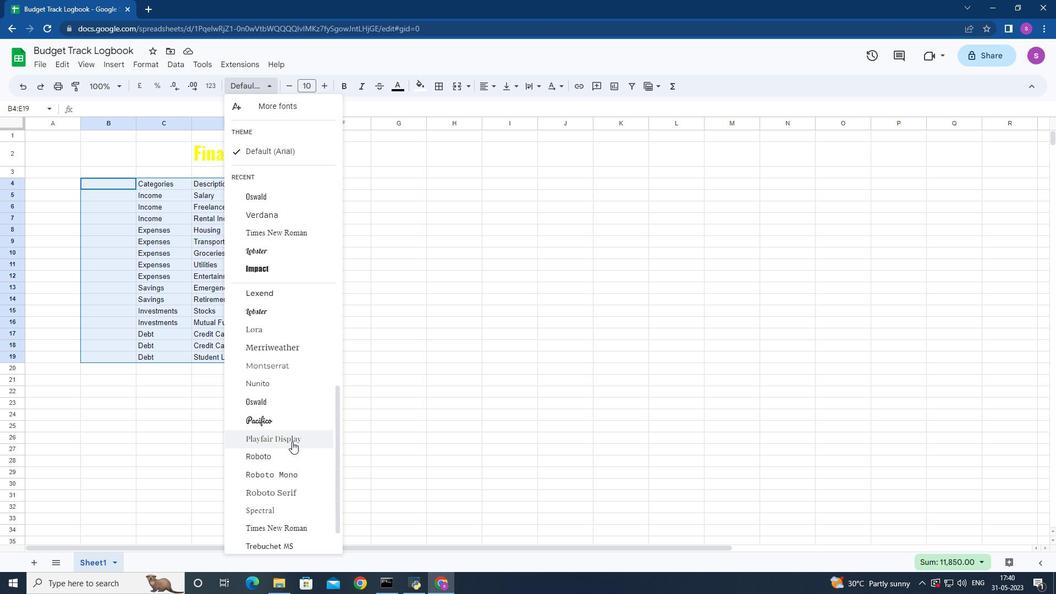 
Action: Mouse pressed left at (292, 436)
Screenshot: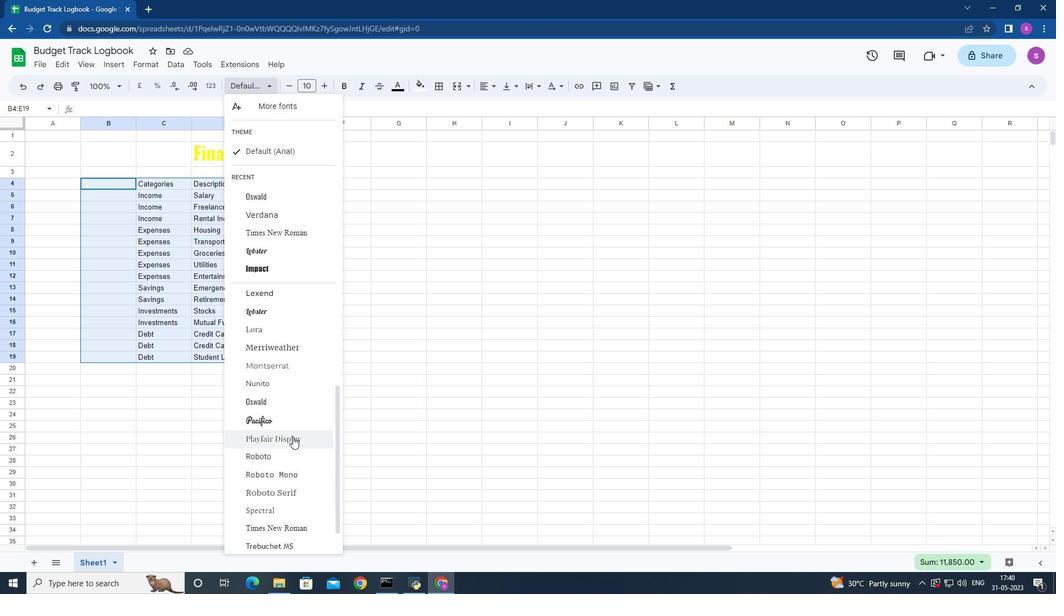
Action: Mouse moved to (322, 85)
Screenshot: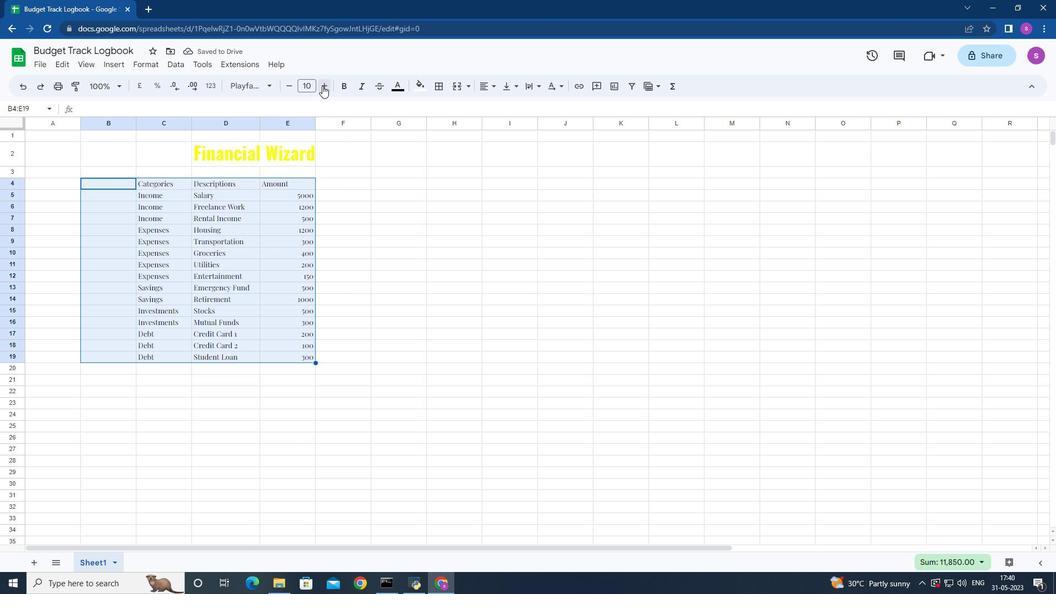 
Action: Mouse pressed left at (322, 85)
Screenshot: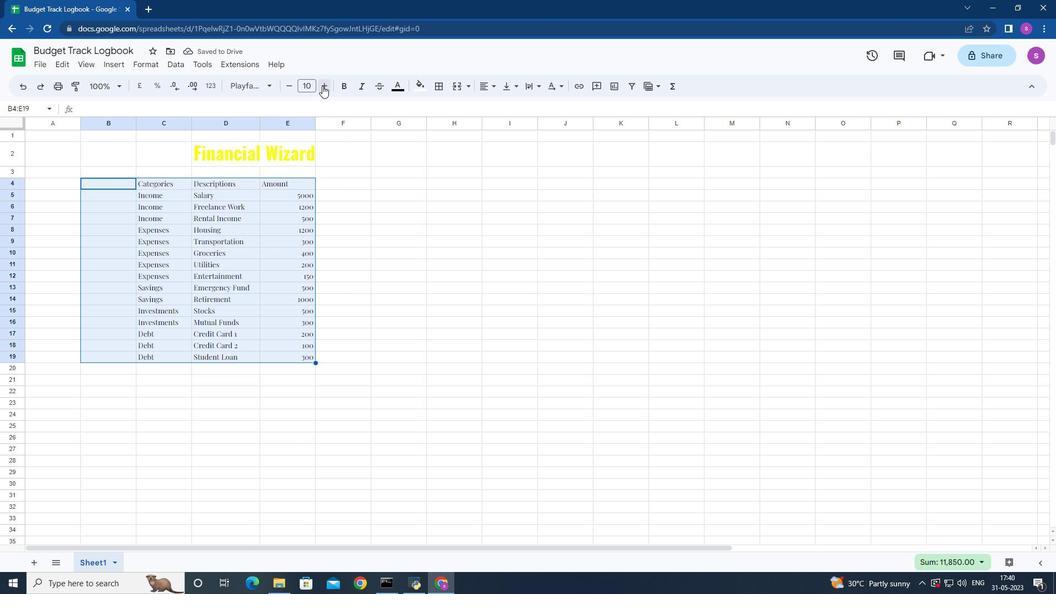 
Action: Mouse pressed left at (322, 85)
Screenshot: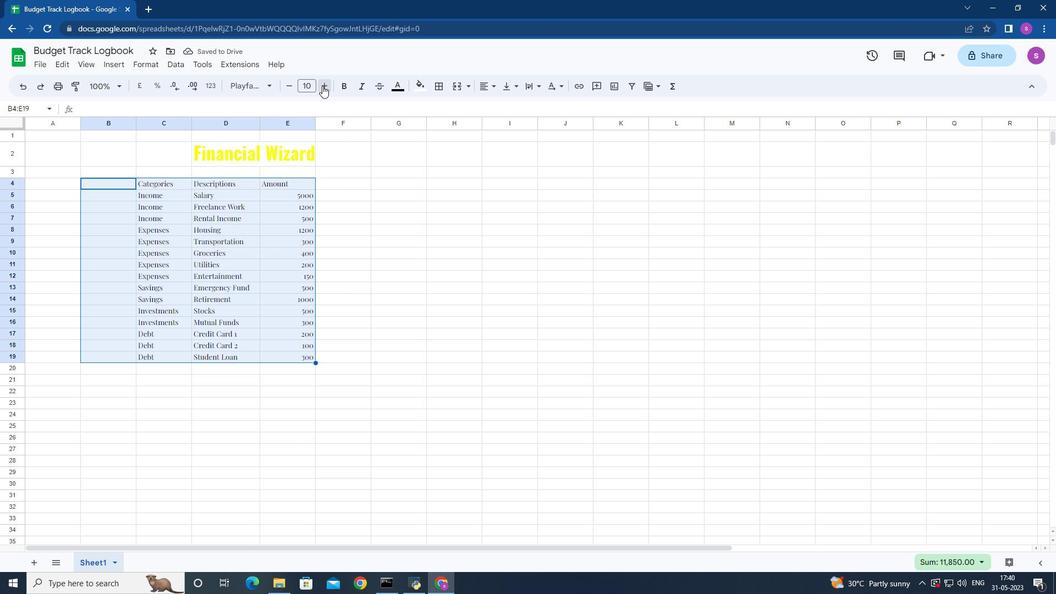 
Action: Mouse pressed left at (322, 85)
Screenshot: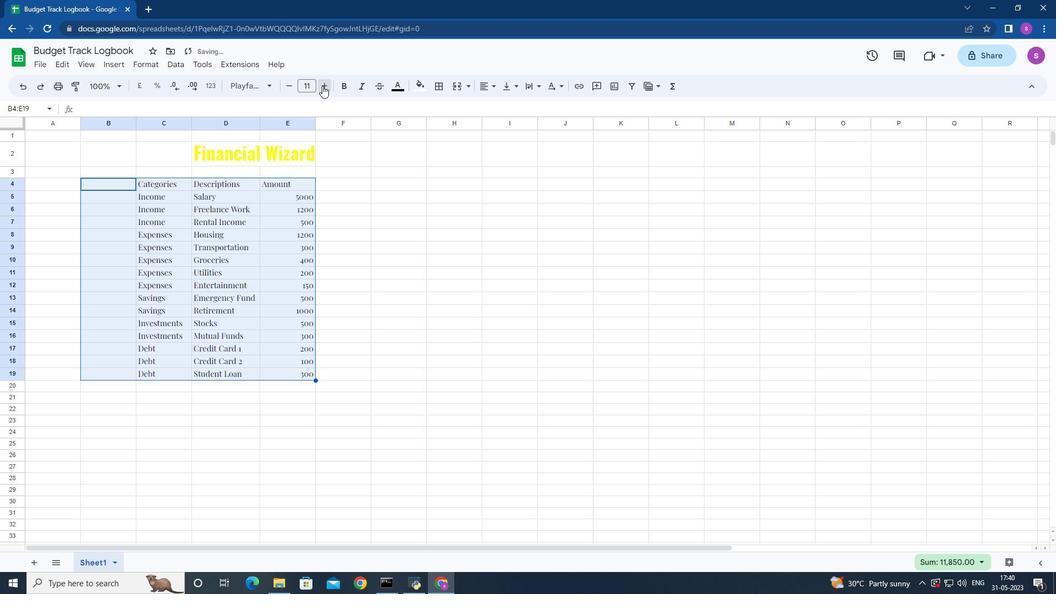 
Action: Mouse pressed left at (322, 85)
Screenshot: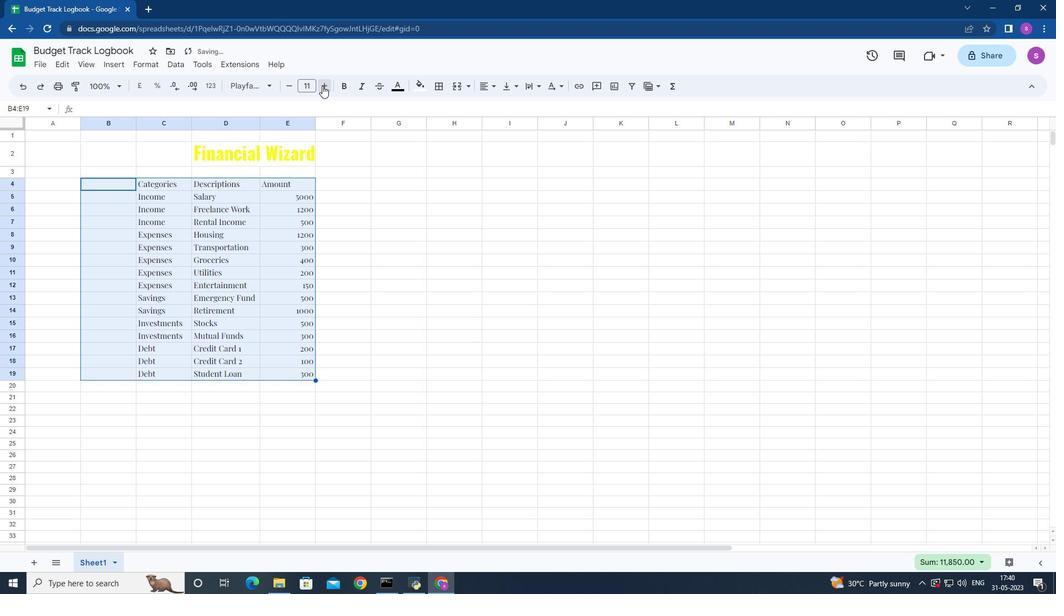 
Action: Mouse pressed left at (322, 85)
Screenshot: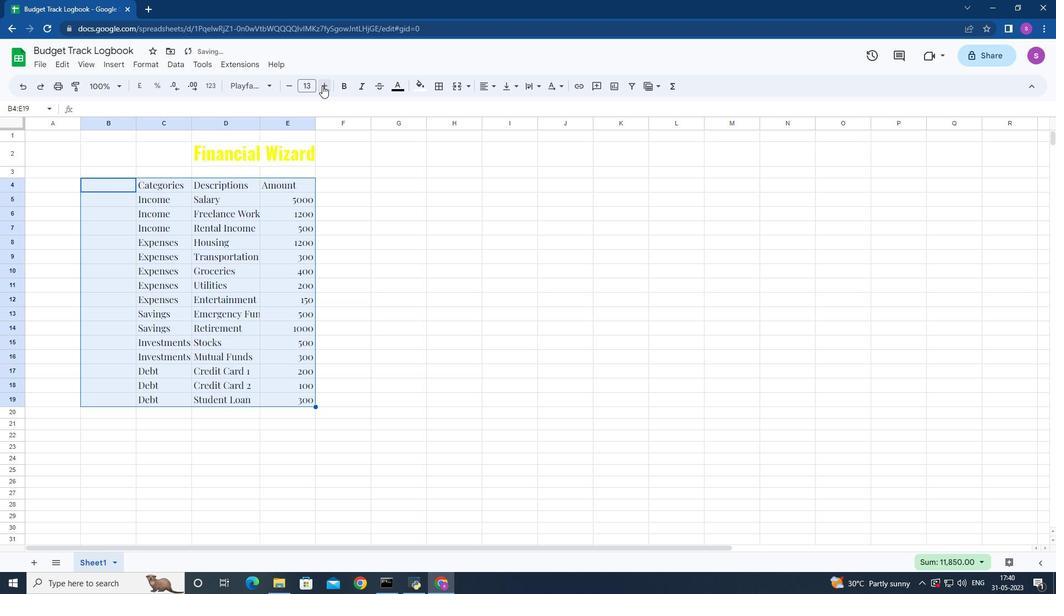 
Action: Mouse pressed left at (322, 85)
Screenshot: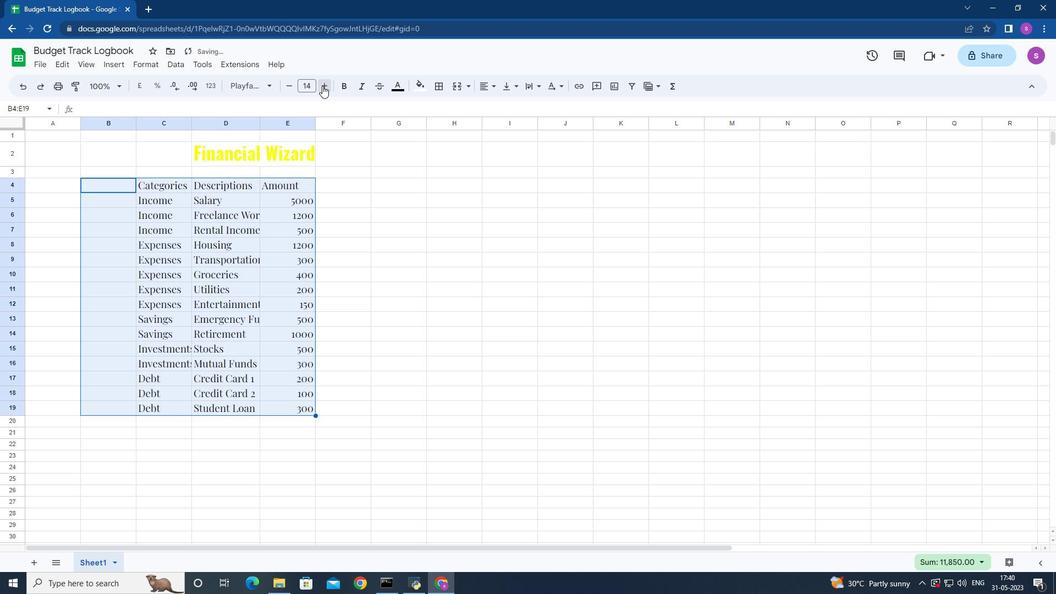 
Action: Mouse pressed left at (322, 85)
Screenshot: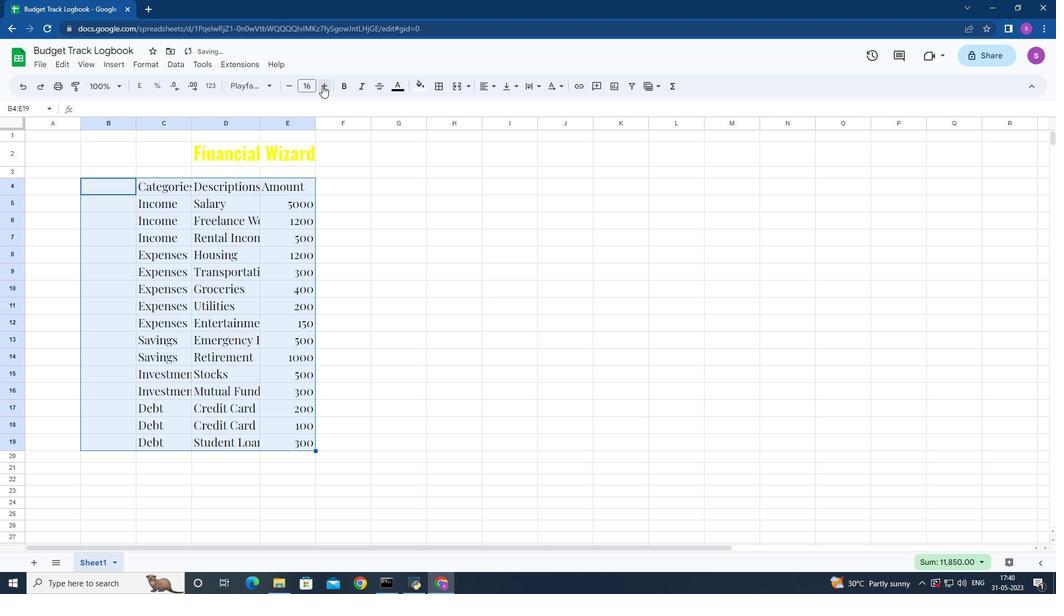 
Action: Mouse moved to (321, 86)
Screenshot: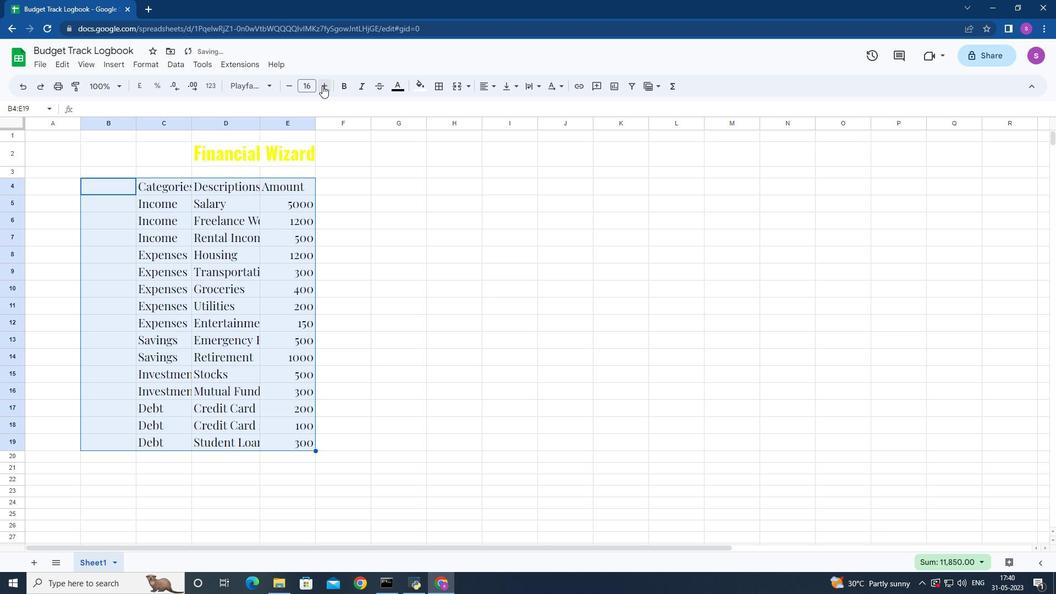 
Action: Mouse pressed left at (321, 86)
Screenshot: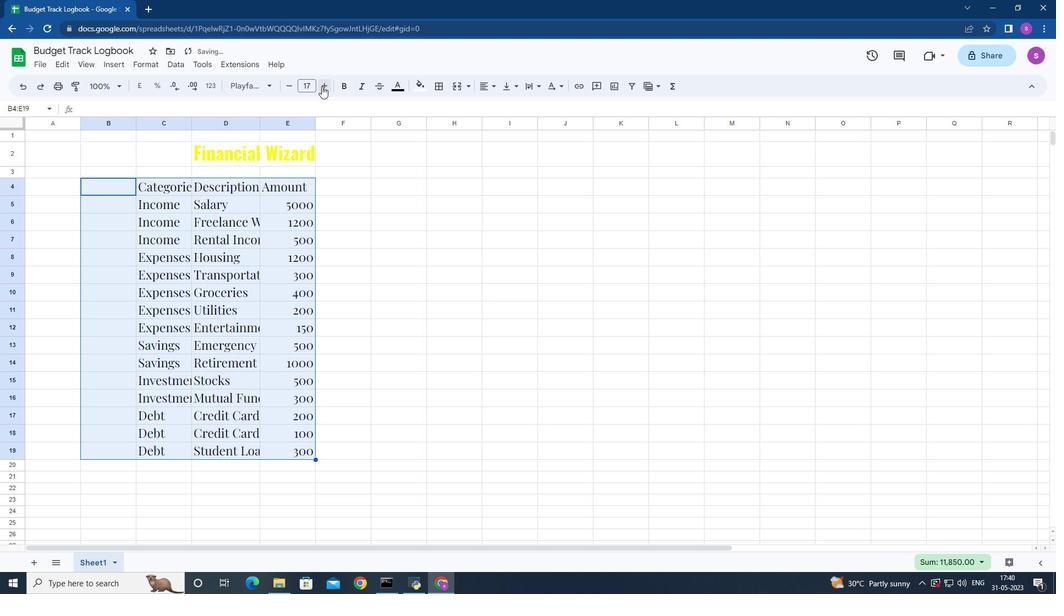 
Action: Mouse moved to (189, 123)
Screenshot: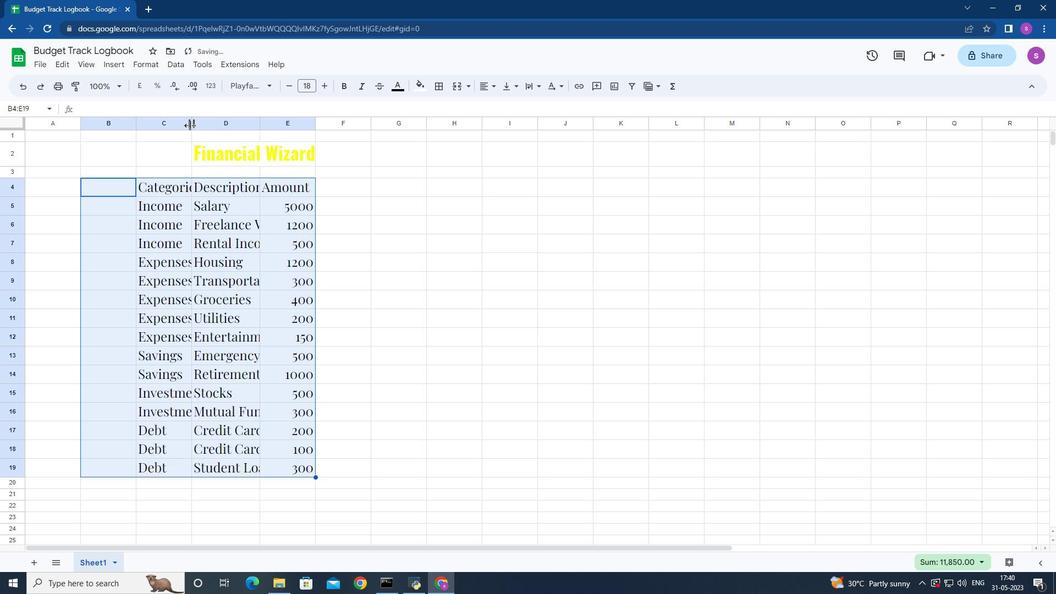 
Action: Mouse pressed left at (189, 123)
Screenshot: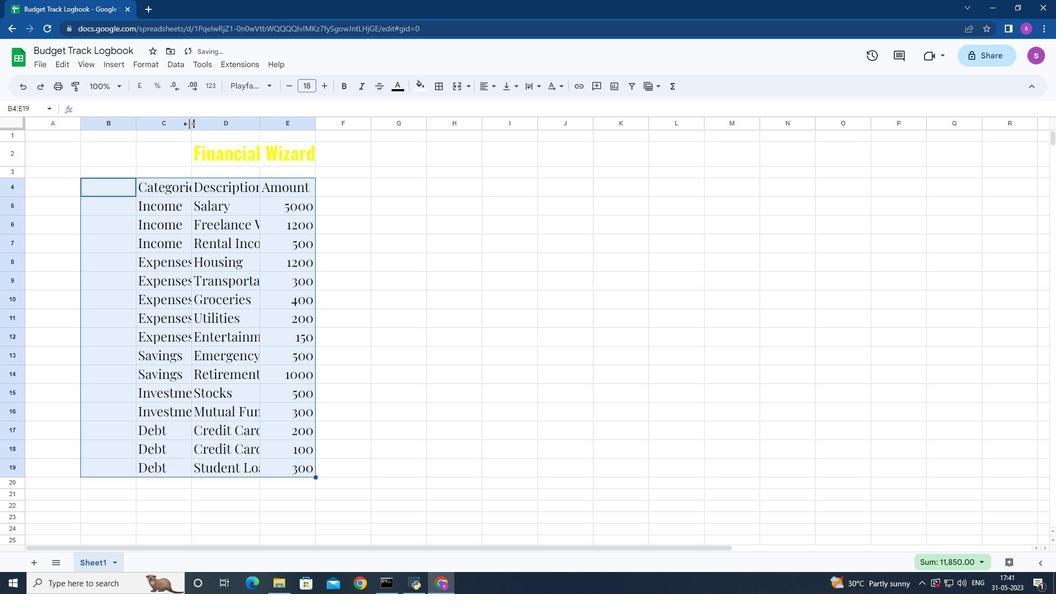 
Action: Mouse moved to (215, 124)
Screenshot: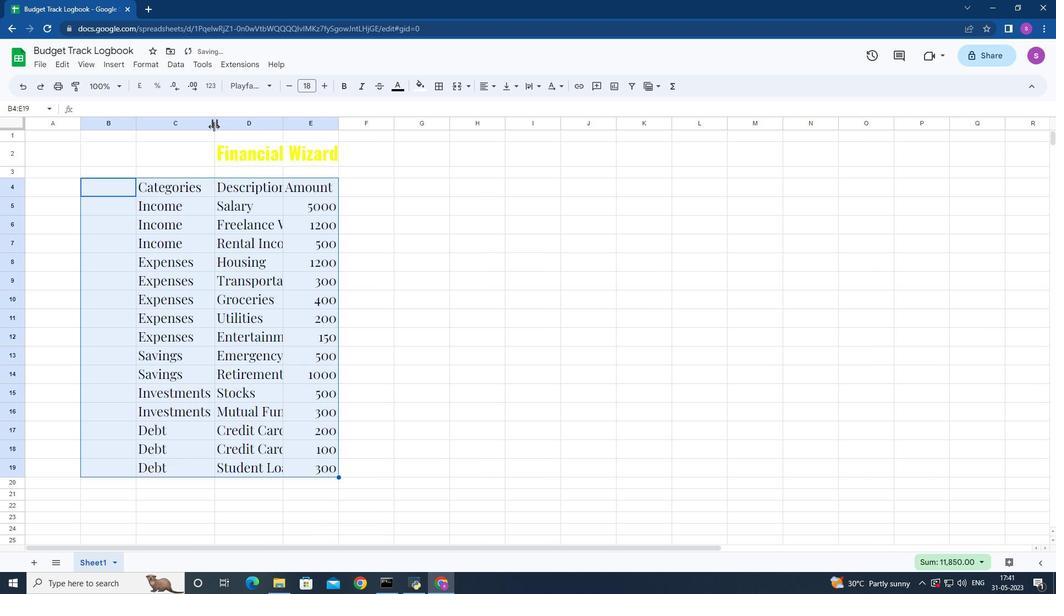 
Action: Mouse pressed left at (215, 124)
Screenshot: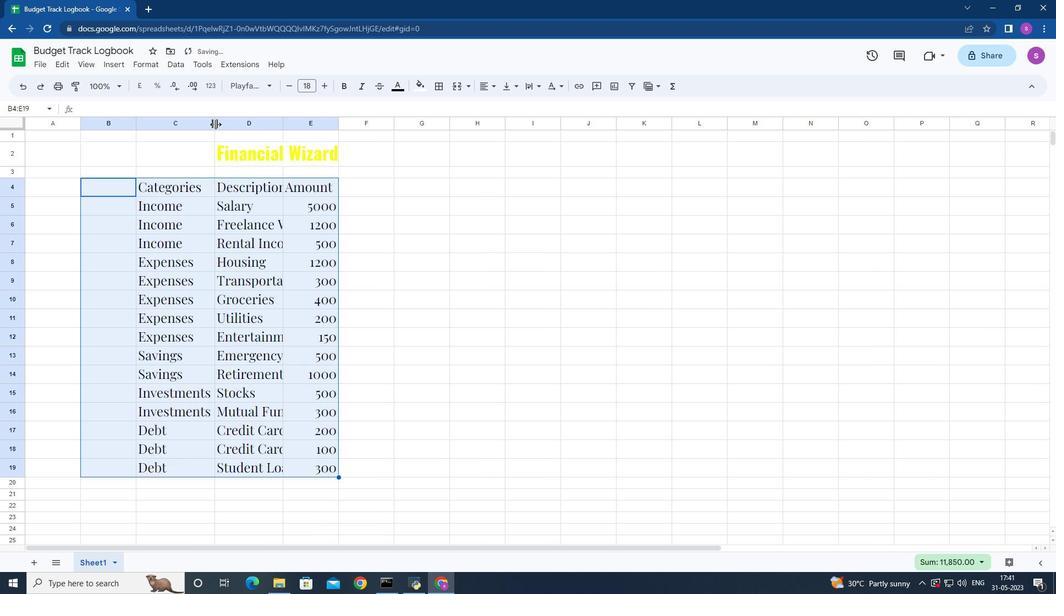 
Action: Mouse moved to (296, 123)
Screenshot: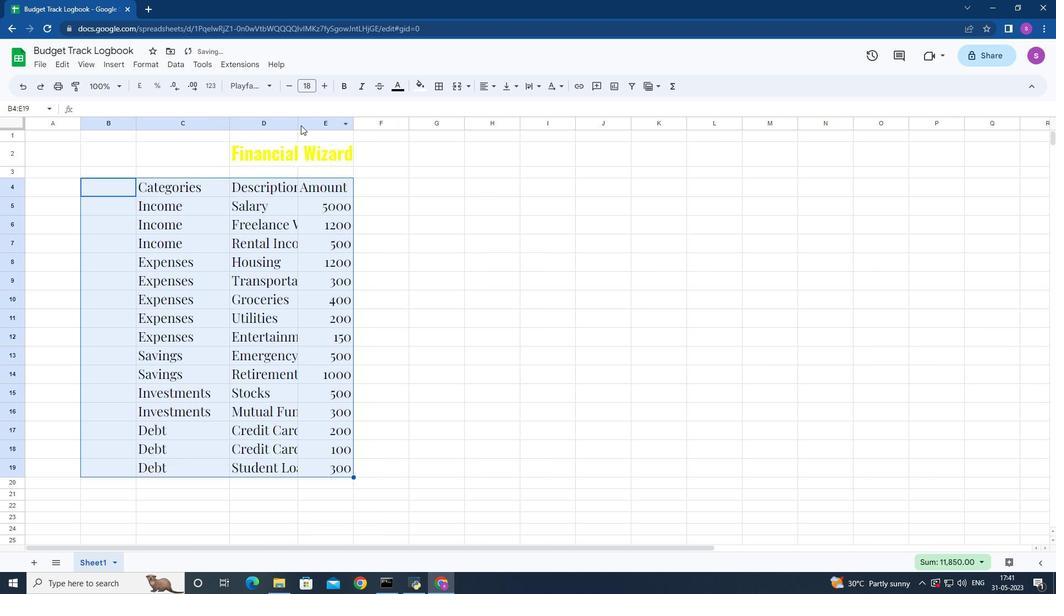 
Action: Mouse pressed left at (296, 123)
Screenshot: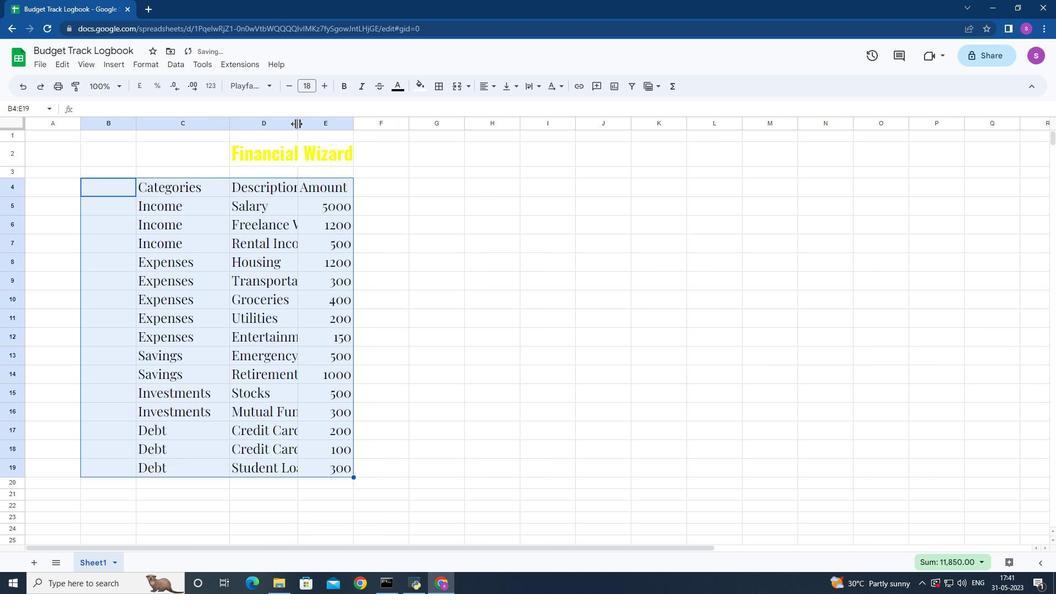 
Action: Mouse moved to (330, 126)
Screenshot: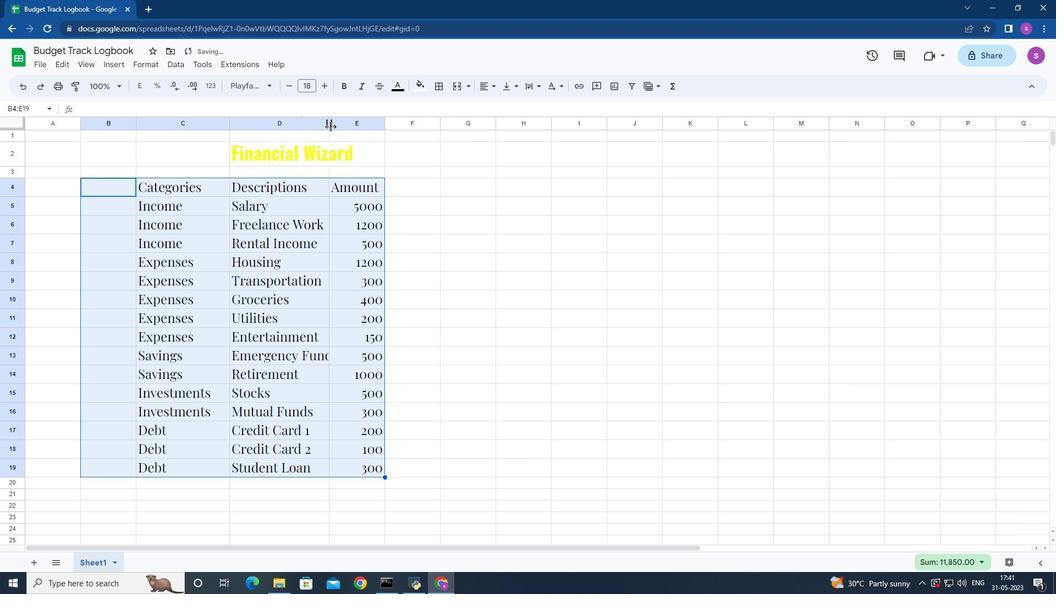 
Action: Mouse pressed left at (330, 126)
Screenshot: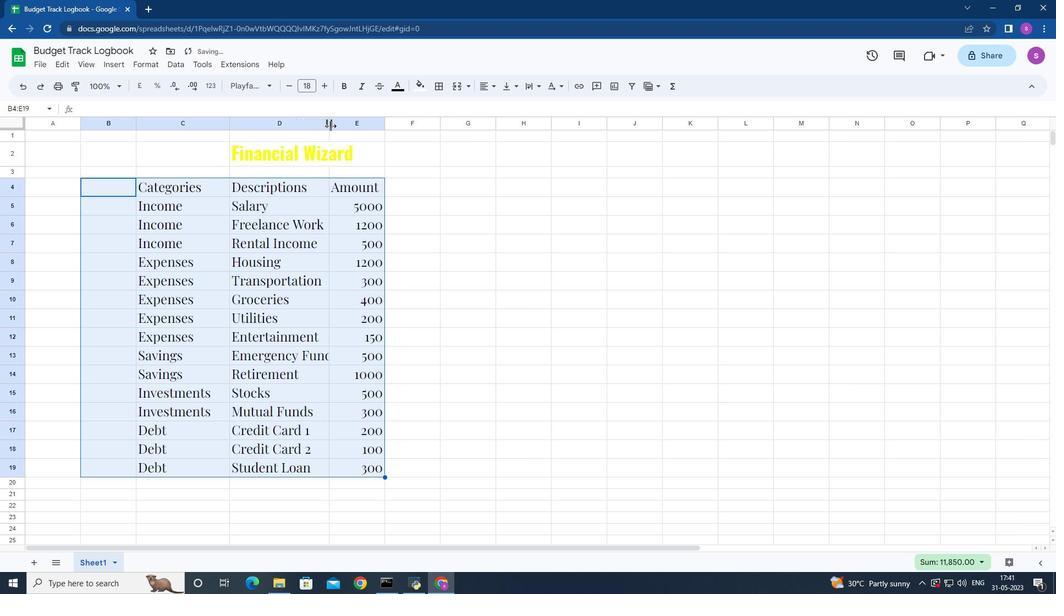 
Action: Mouse moved to (485, 83)
Screenshot: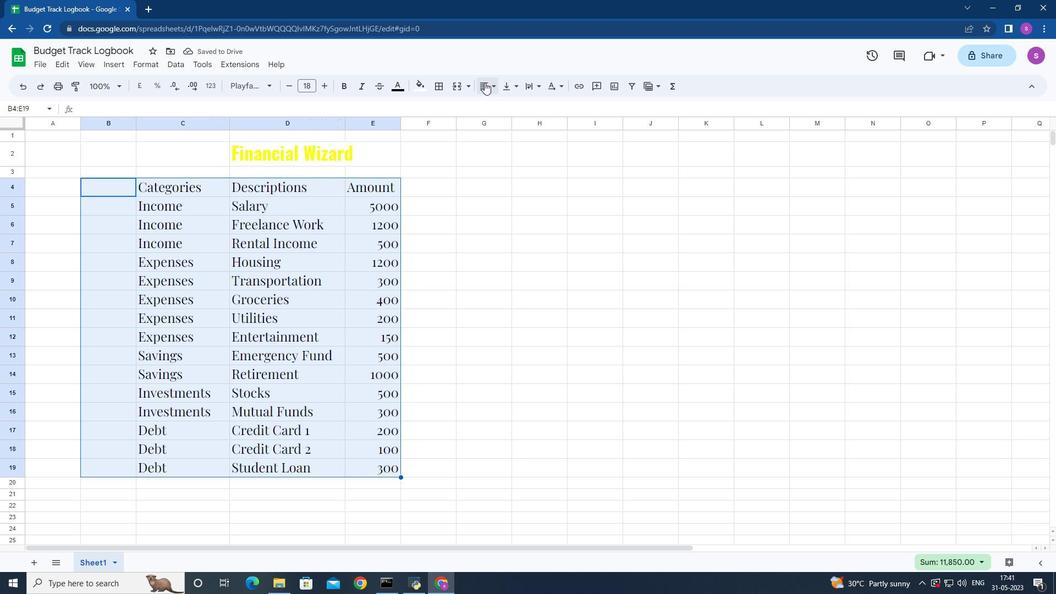 
Action: Mouse pressed left at (485, 83)
Screenshot: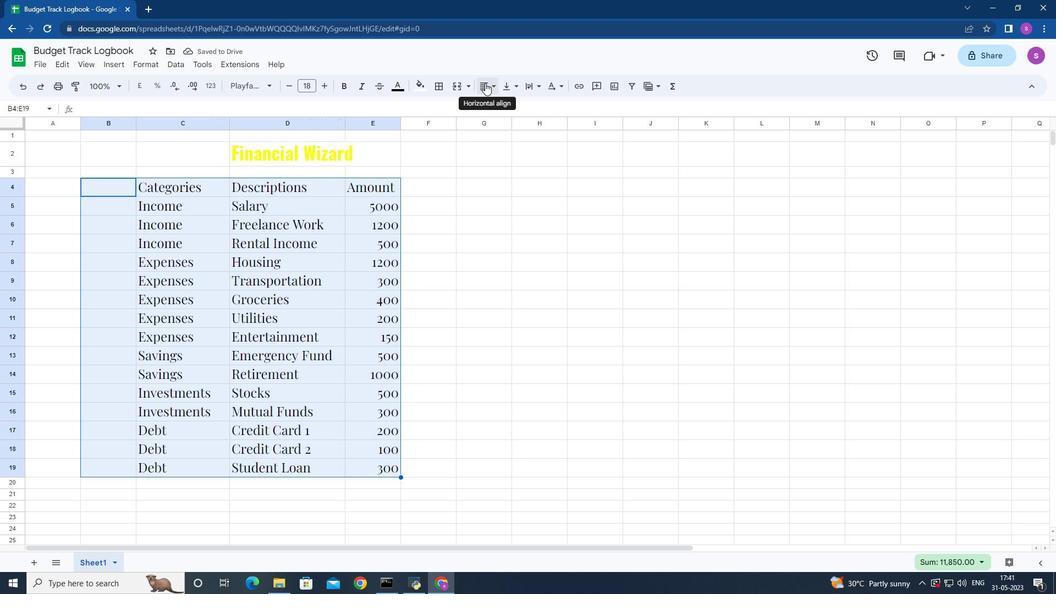 
Action: Mouse moved to (504, 109)
Screenshot: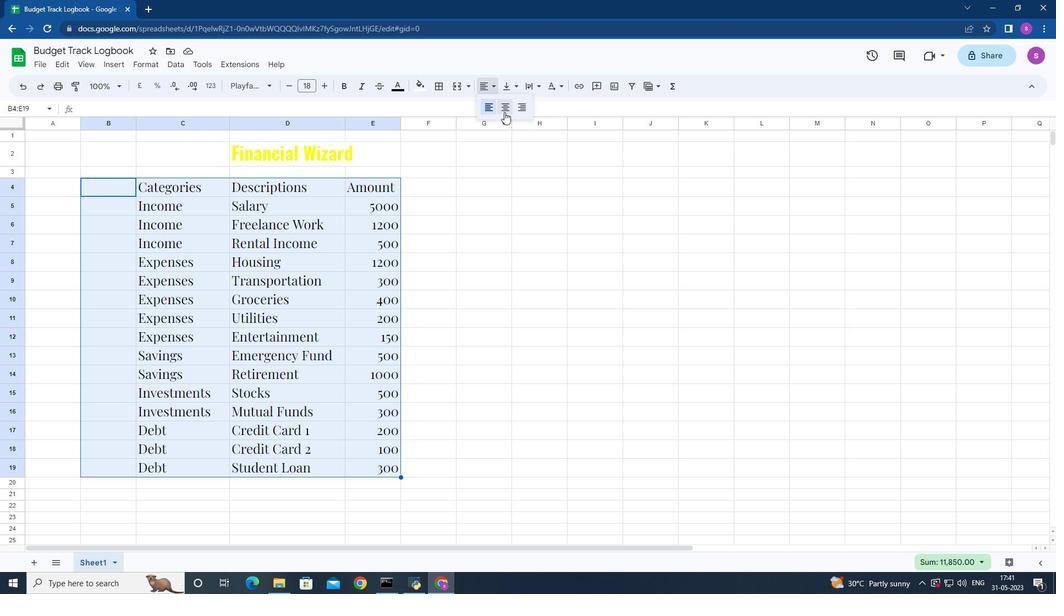 
Action: Mouse pressed left at (504, 109)
Screenshot: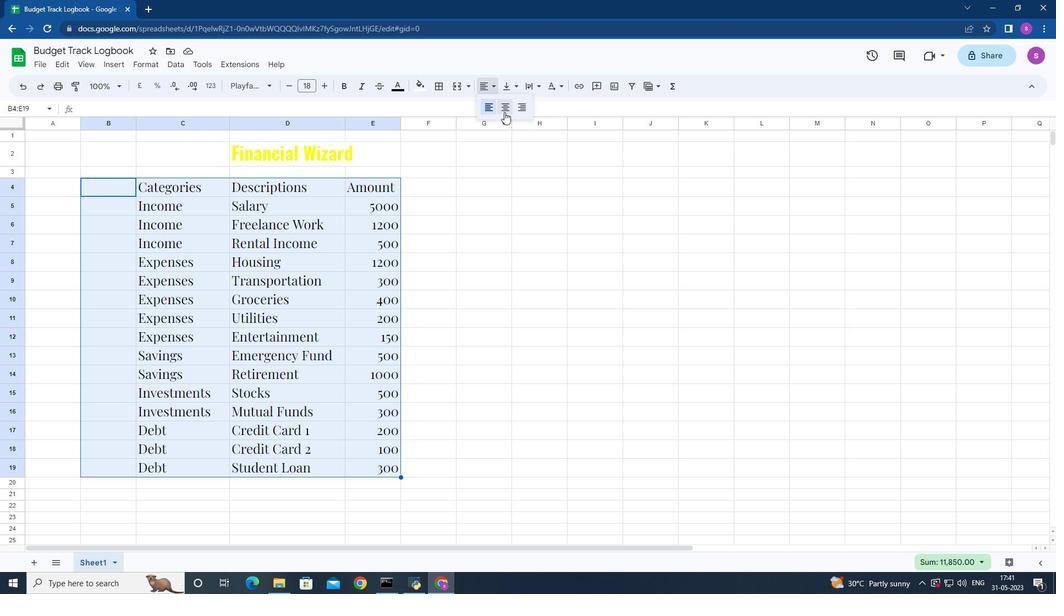 
Action: Mouse moved to (223, 146)
Screenshot: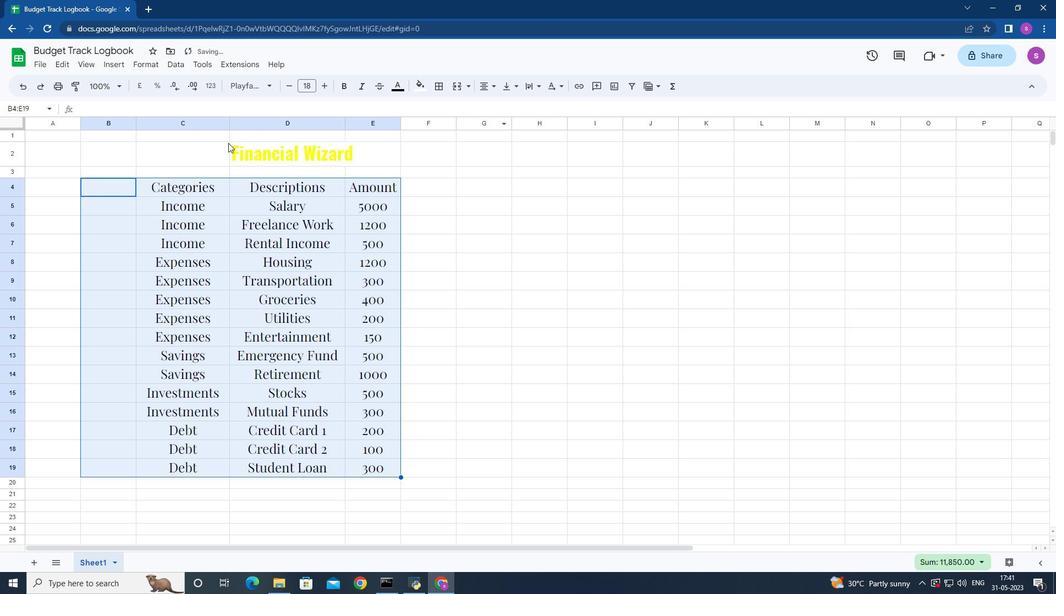 
Action: Mouse pressed left at (223, 146)
Screenshot: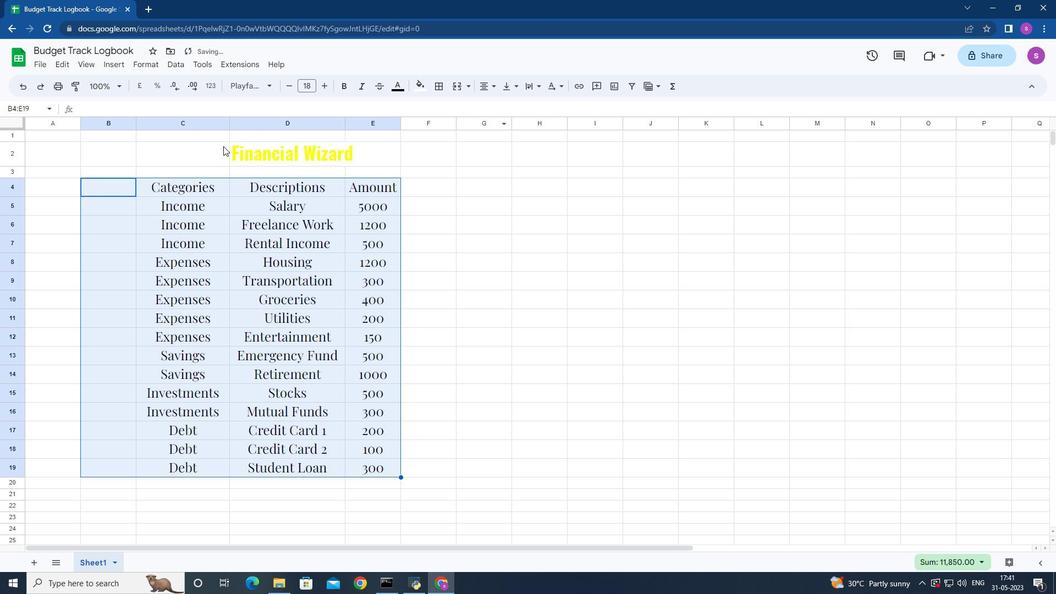 
Action: Mouse moved to (490, 86)
Screenshot: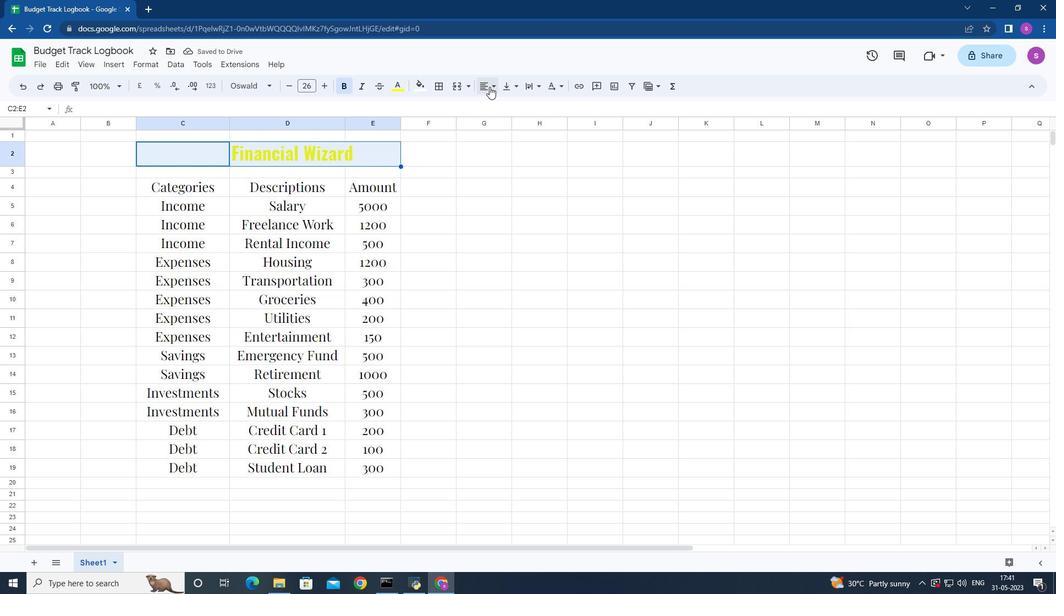 
Action: Mouse pressed left at (490, 86)
Screenshot: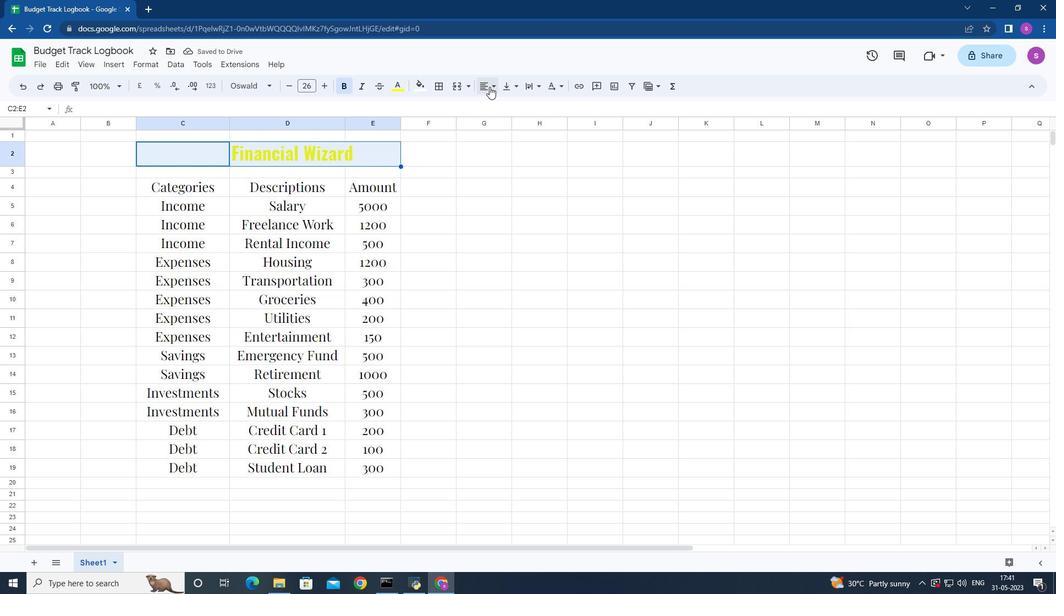 
Action: Mouse moved to (501, 109)
Screenshot: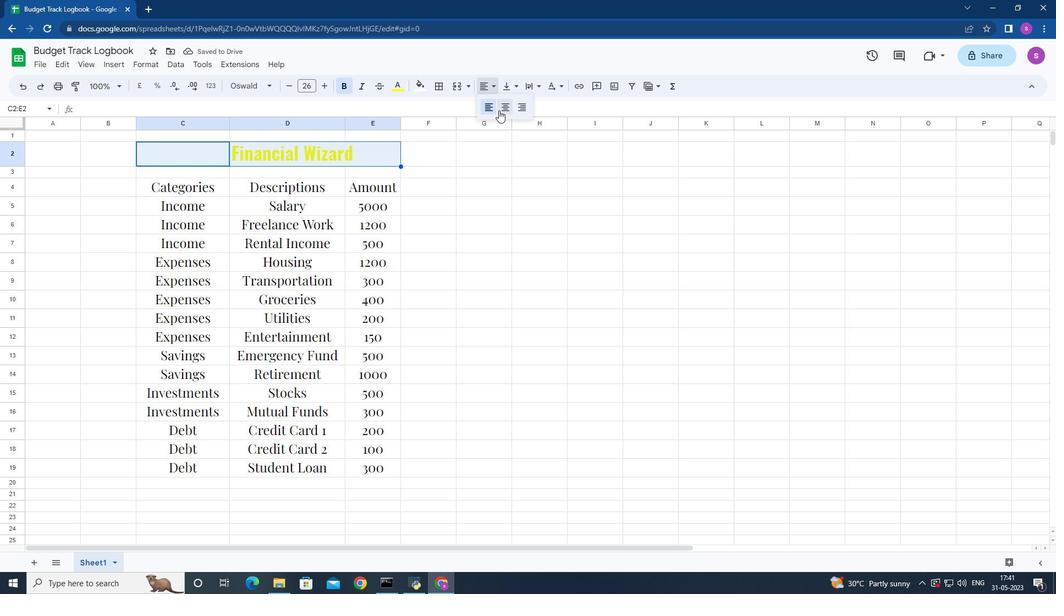 
Action: Mouse pressed left at (501, 109)
Screenshot: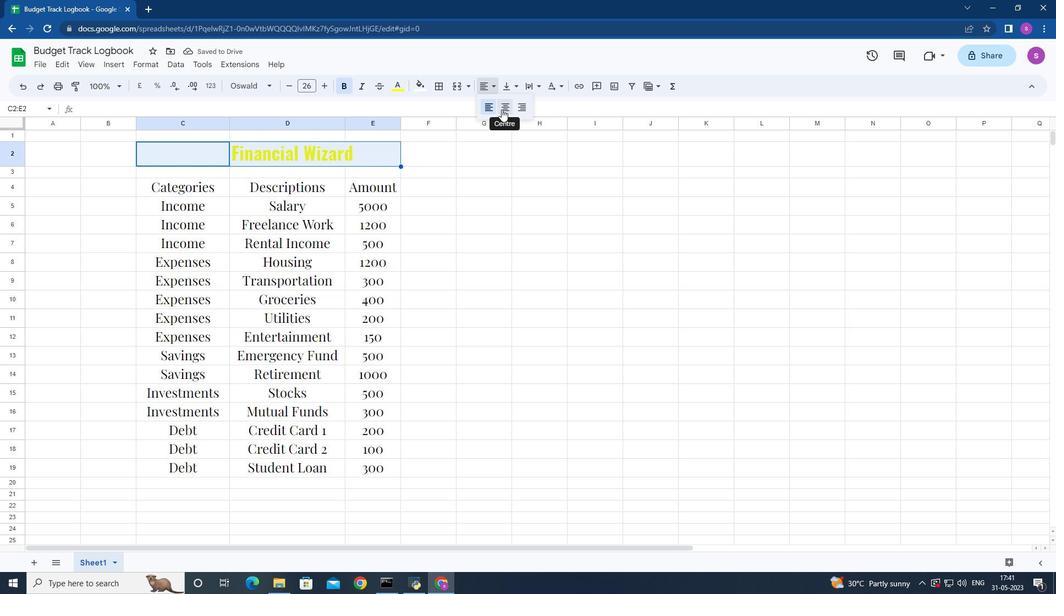 
Action: Mouse moved to (327, 271)
Screenshot: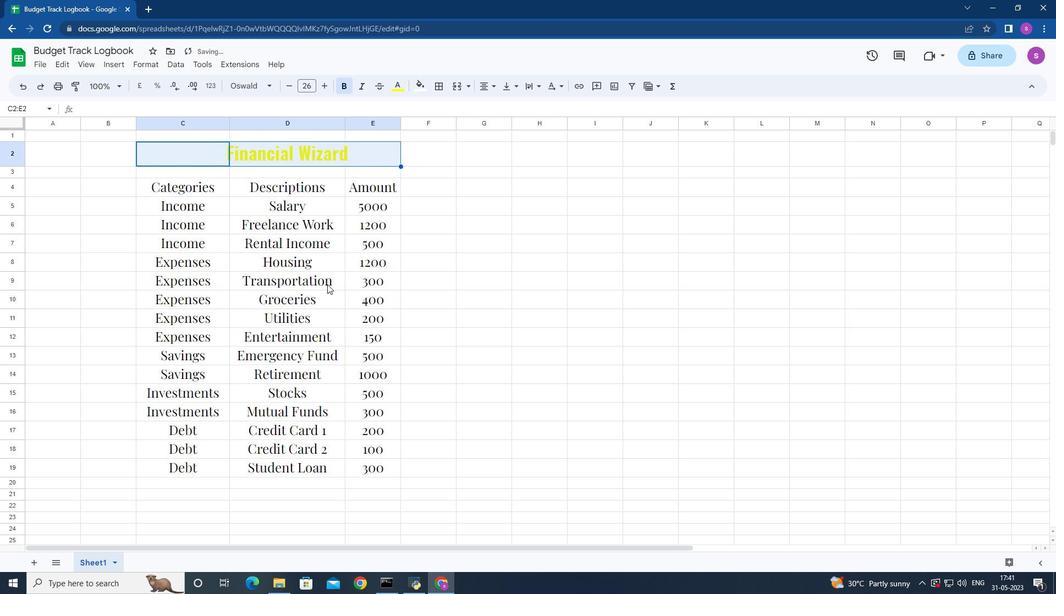 
Action: Mouse scrolled (327, 272) with delta (0, 0)
Screenshot: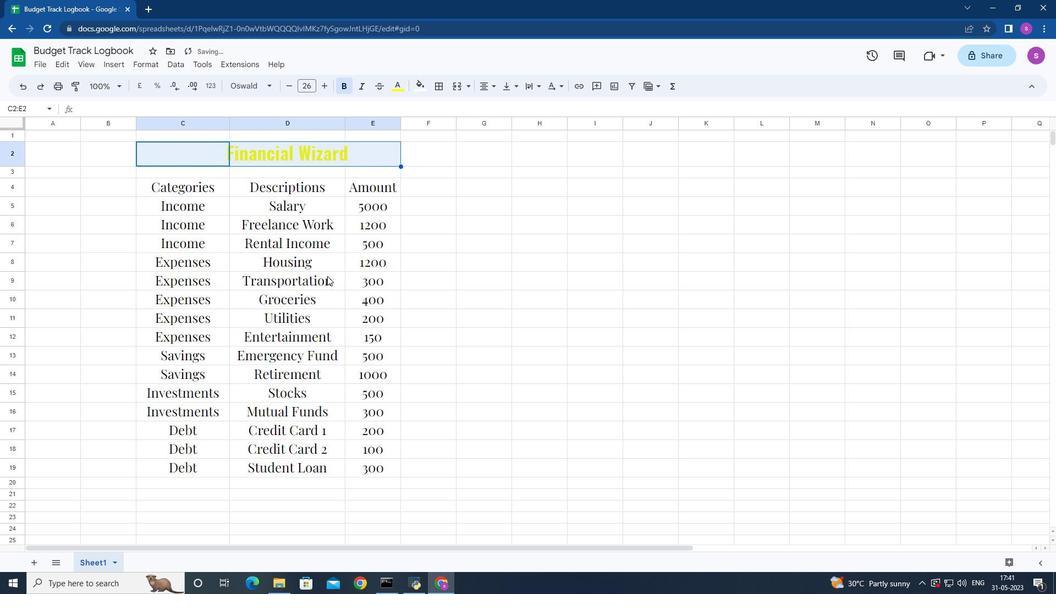 
Action: Mouse moved to (462, 268)
Screenshot: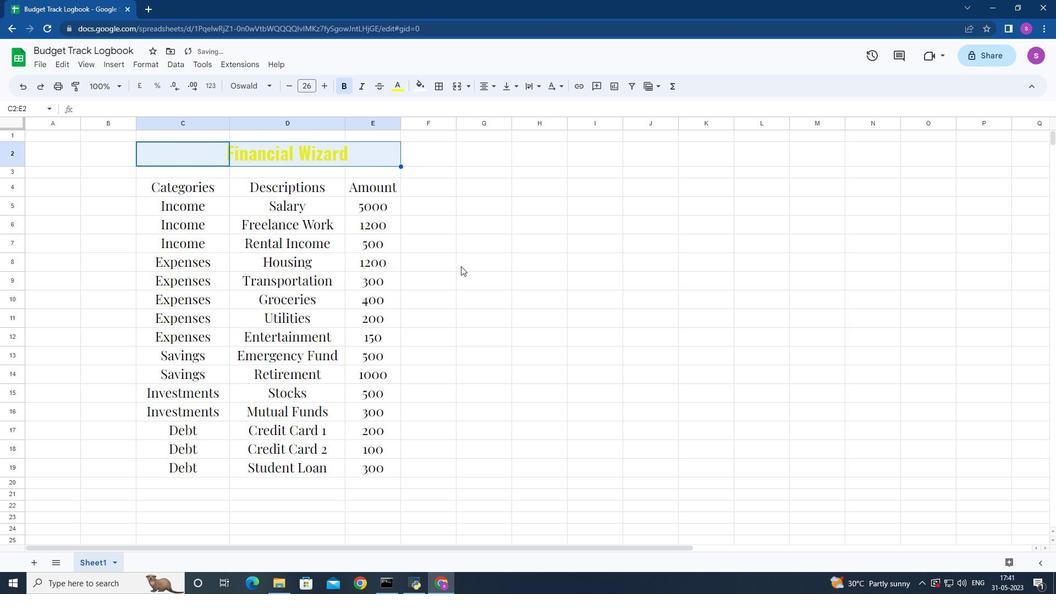
Action: Mouse scrolled (462, 267) with delta (0, 0)
Screenshot: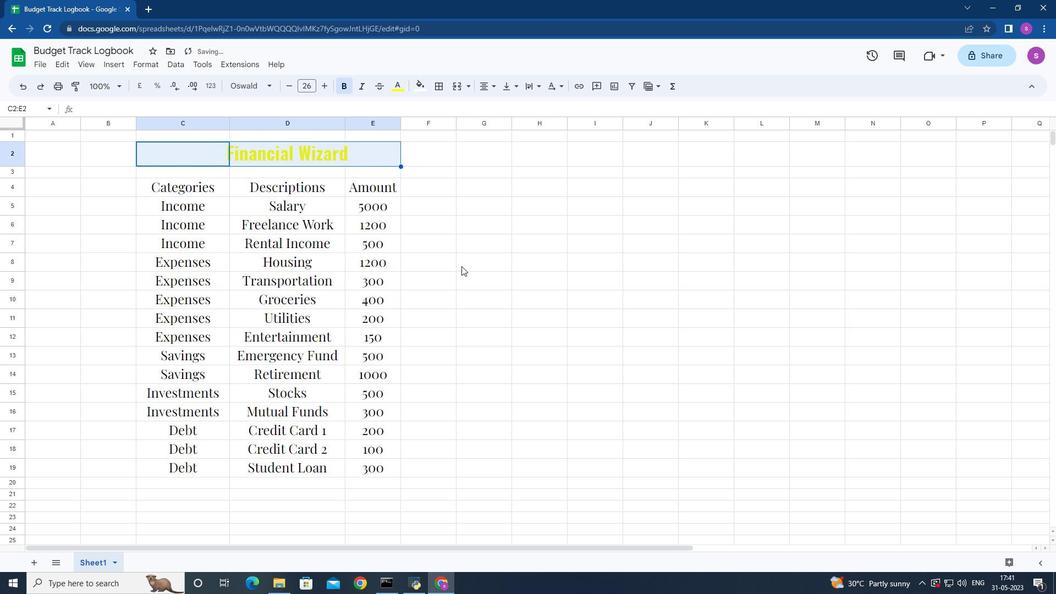 
Action: Mouse scrolled (462, 267) with delta (0, 0)
Screenshot: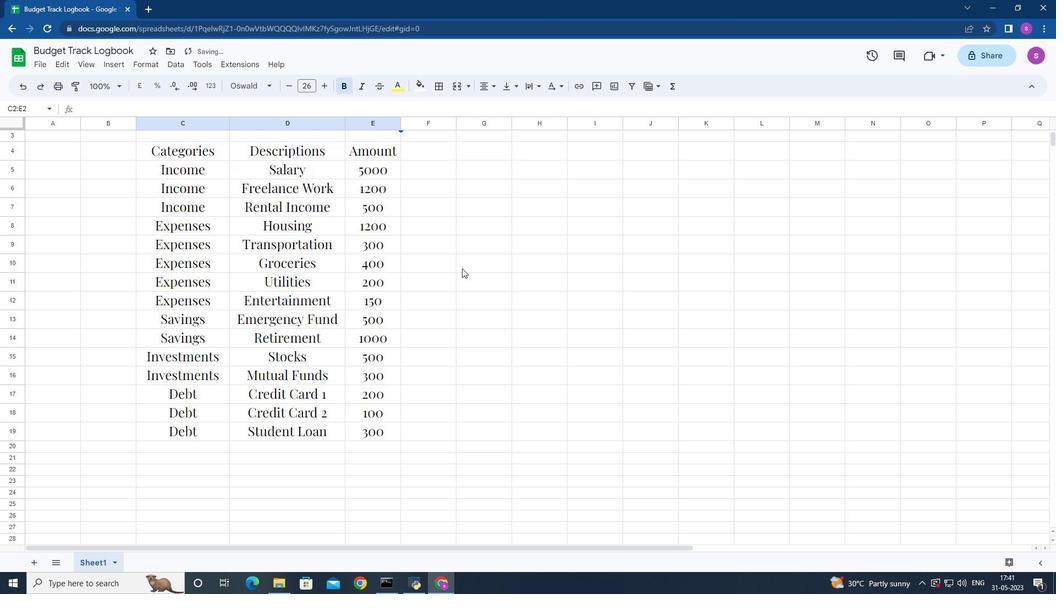 
Action: Mouse moved to (471, 276)
Screenshot: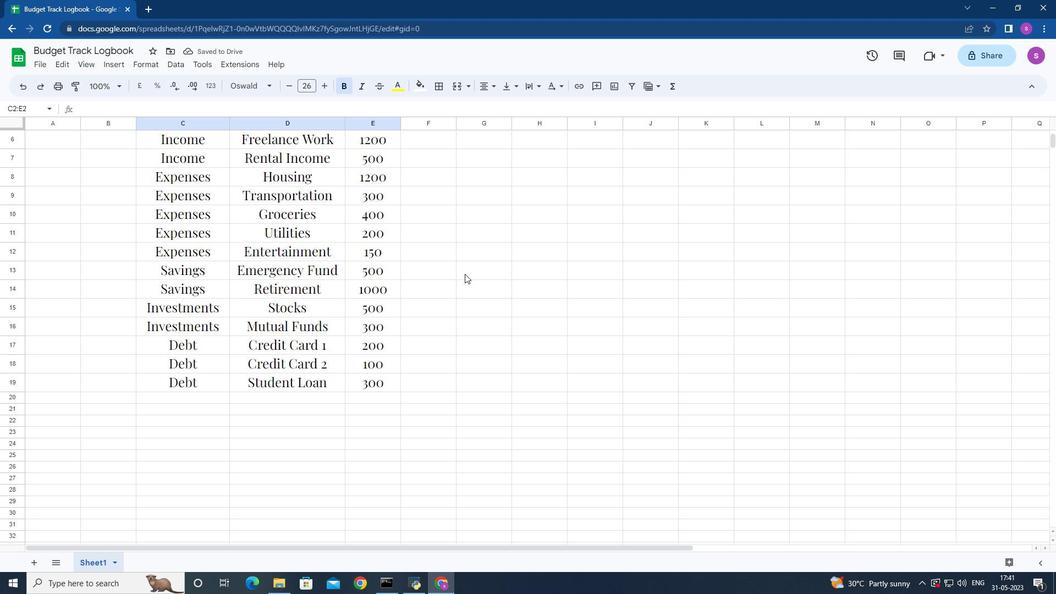 
Action: Mouse scrolled (471, 277) with delta (0, 0)
Screenshot: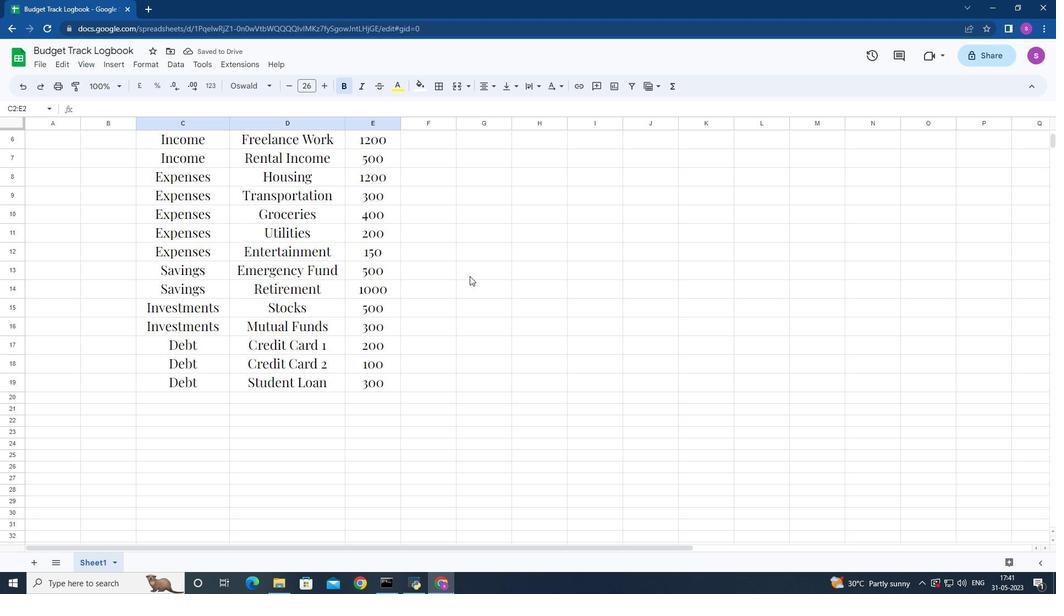 
Action: Mouse moved to (472, 277)
Screenshot: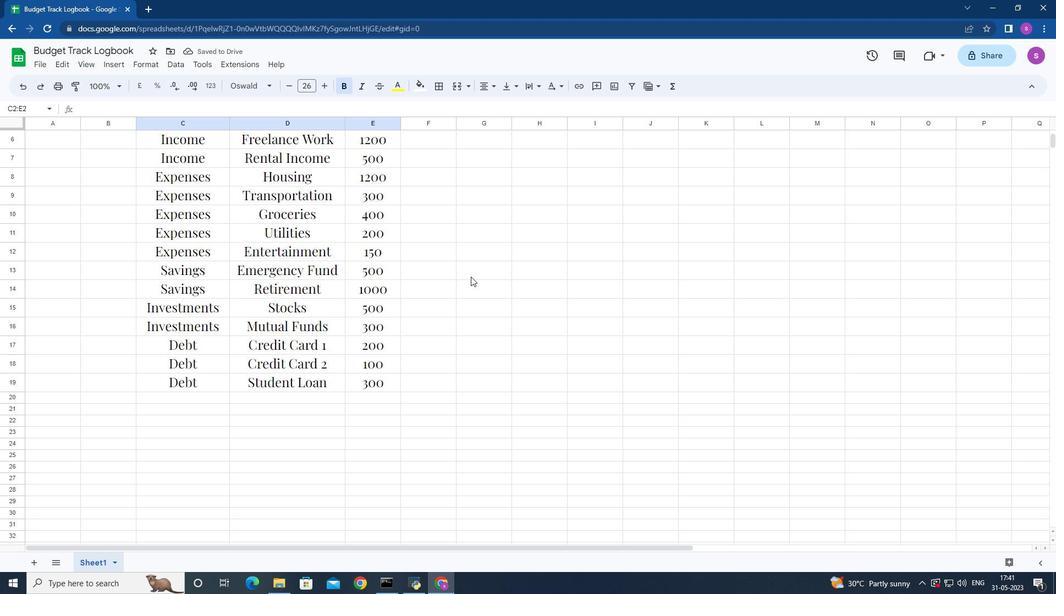 
Action: Mouse scrolled (472, 278) with delta (0, 0)
Screenshot: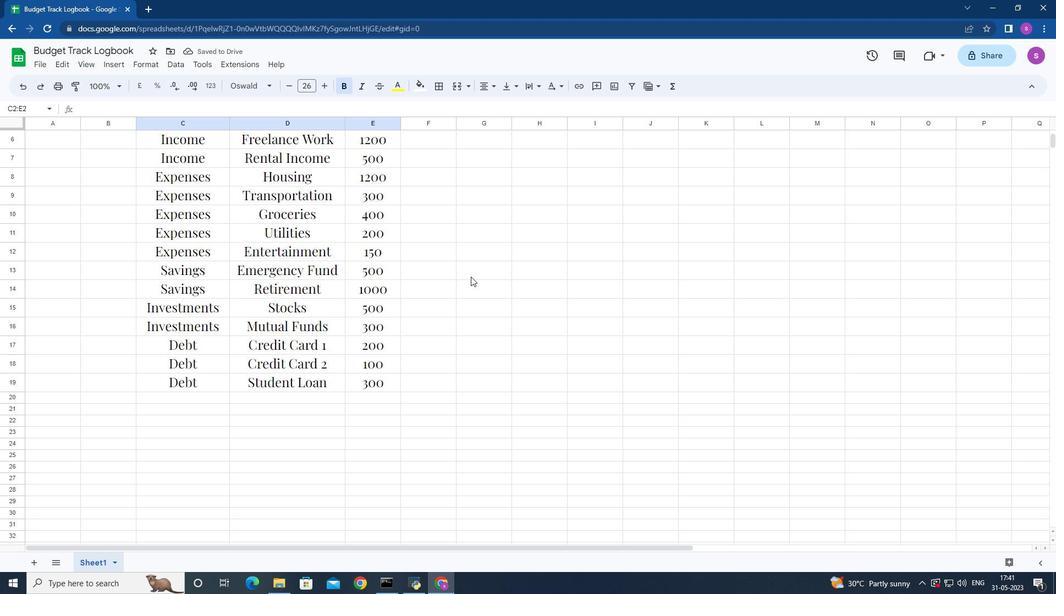 
Action: Mouse moved to (477, 281)
Screenshot: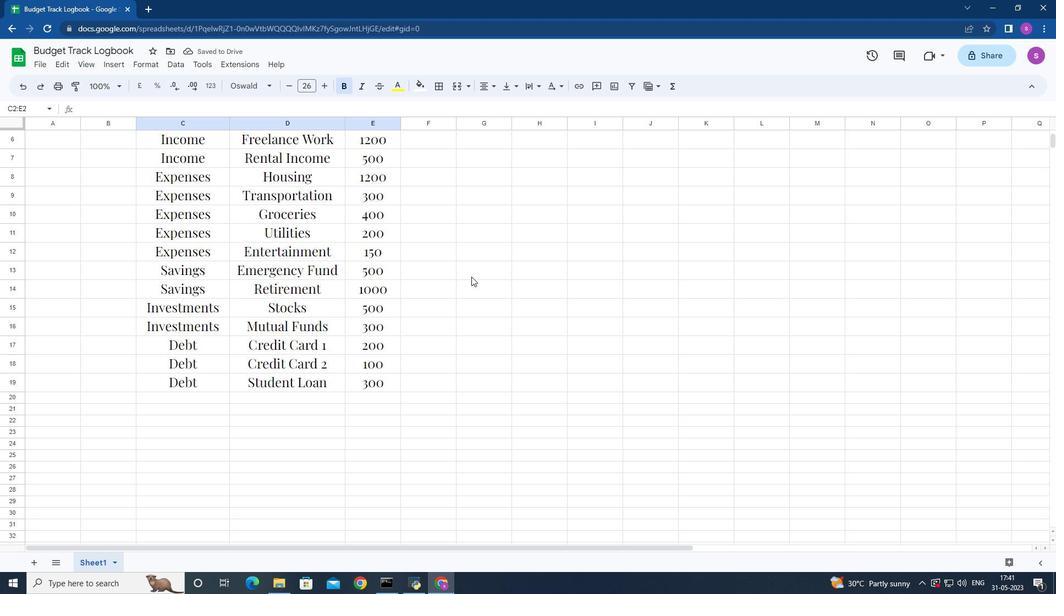 
Action: Mouse scrolled (477, 282) with delta (0, 0)
Screenshot: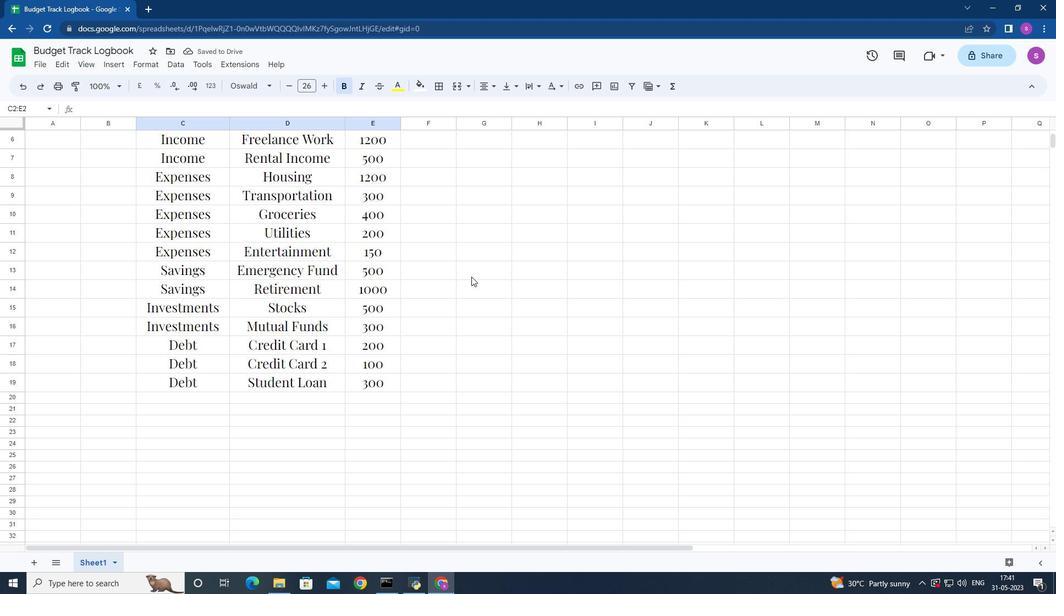 
Action: Mouse moved to (481, 288)
Screenshot: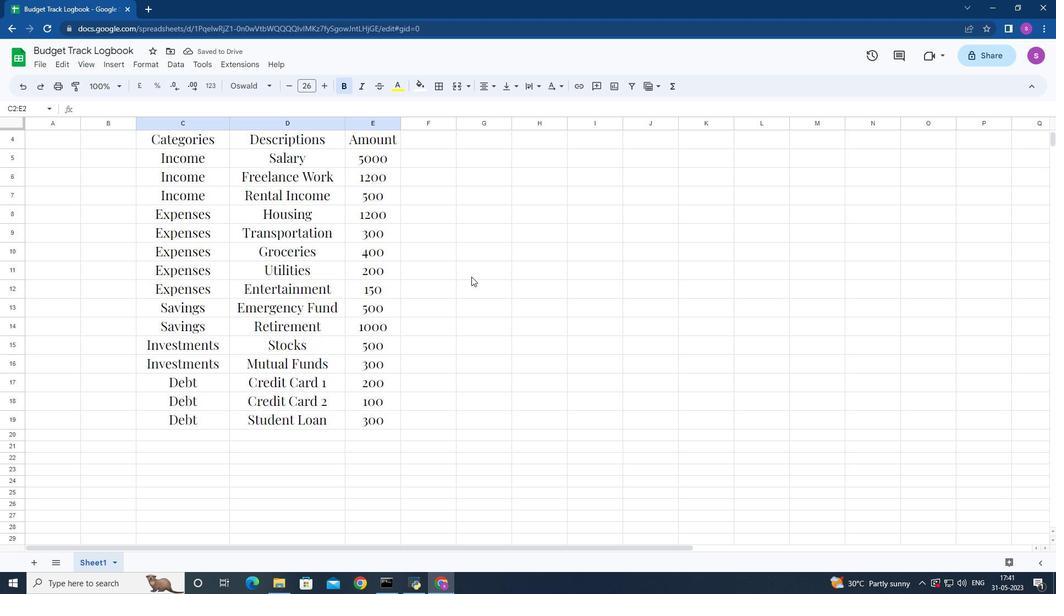 
Action: Mouse scrolled (481, 289) with delta (0, 0)
Screenshot: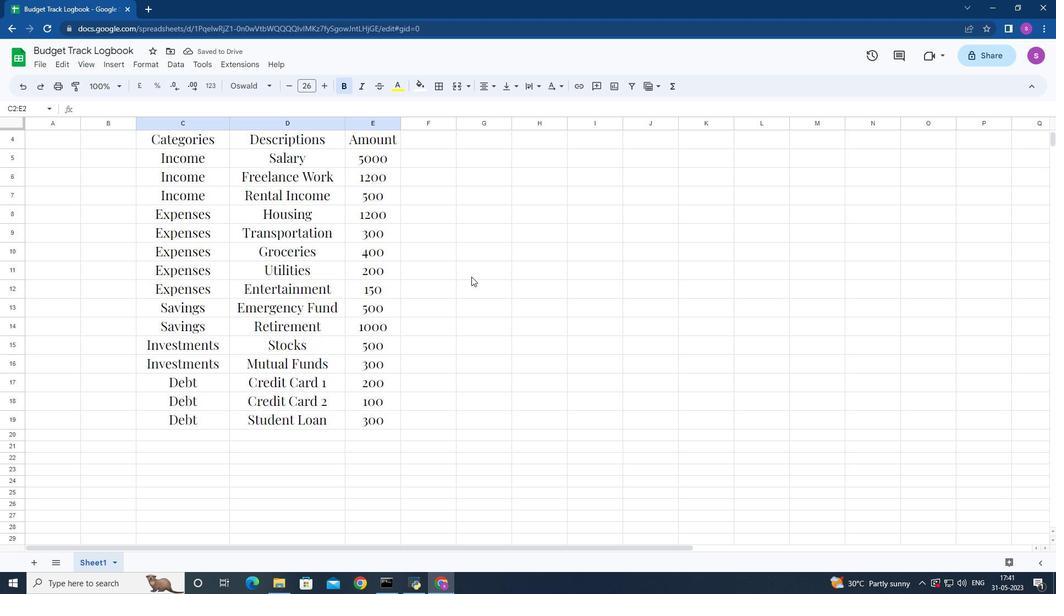 
Action: Mouse moved to (491, 289)
Screenshot: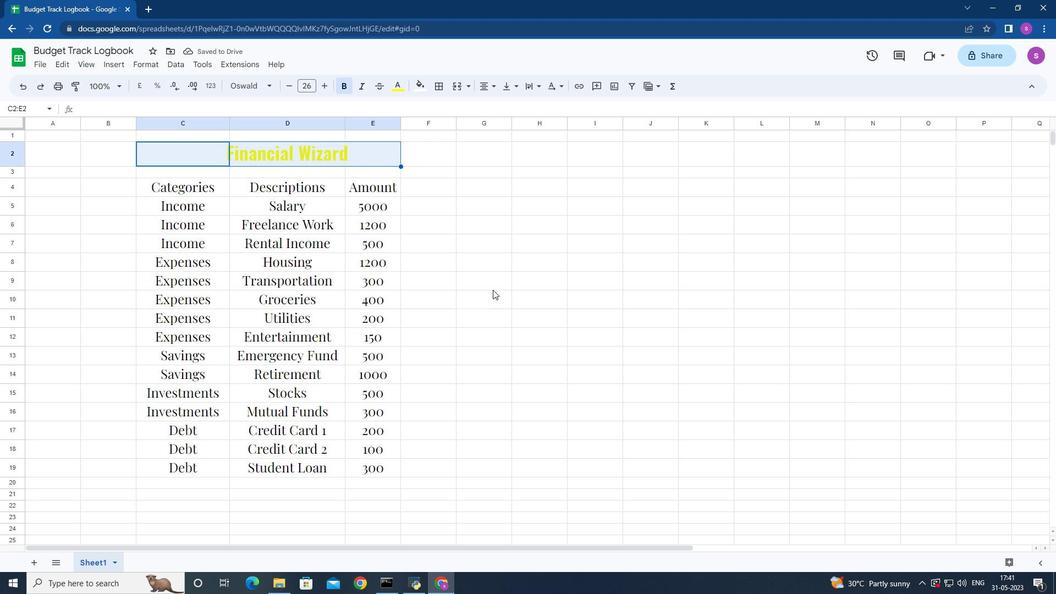 
Action: Mouse pressed left at (491, 289)
Screenshot: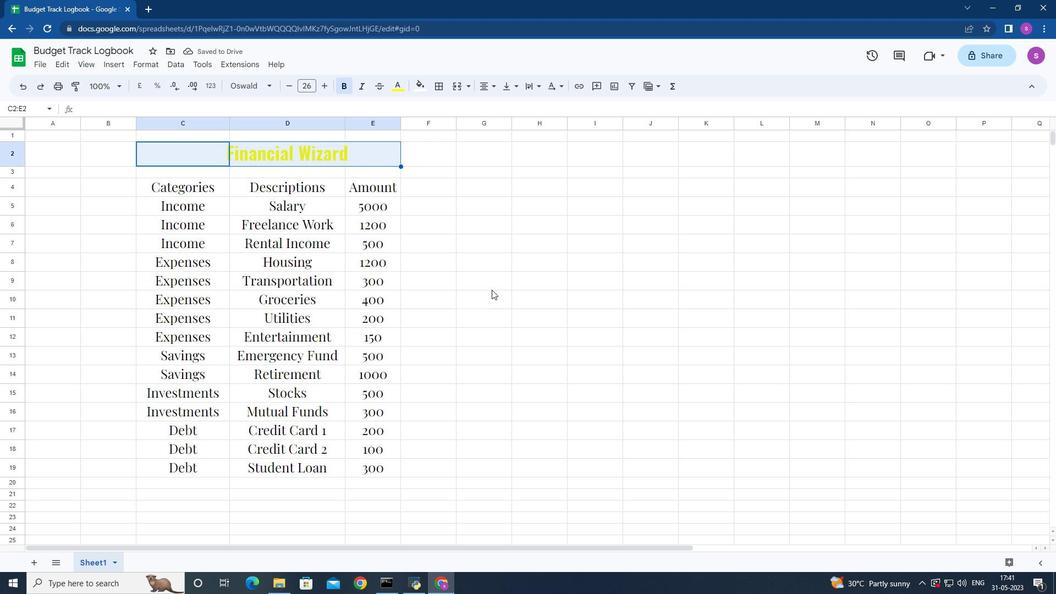 
Action: Mouse moved to (428, 255)
Screenshot: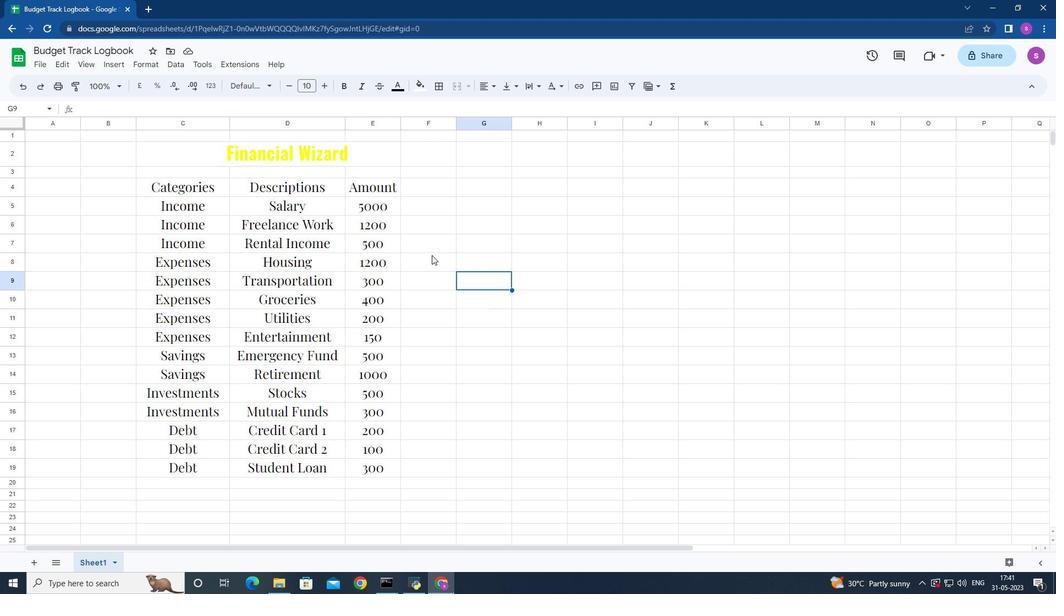 
